 Task: Search one way flight ticket for 5 adults, 2 children, 1 infant in seat and 1 infant on lap in economy from College Station: Easterwood Field to Jackson: Jackson Hole Airport on 5-2-2023. Choice of flights is American. Number of bags: 1 carry on bag. Price is upto 20000. Outbound departure time preference is 10:30.
Action: Mouse moved to (287, 121)
Screenshot: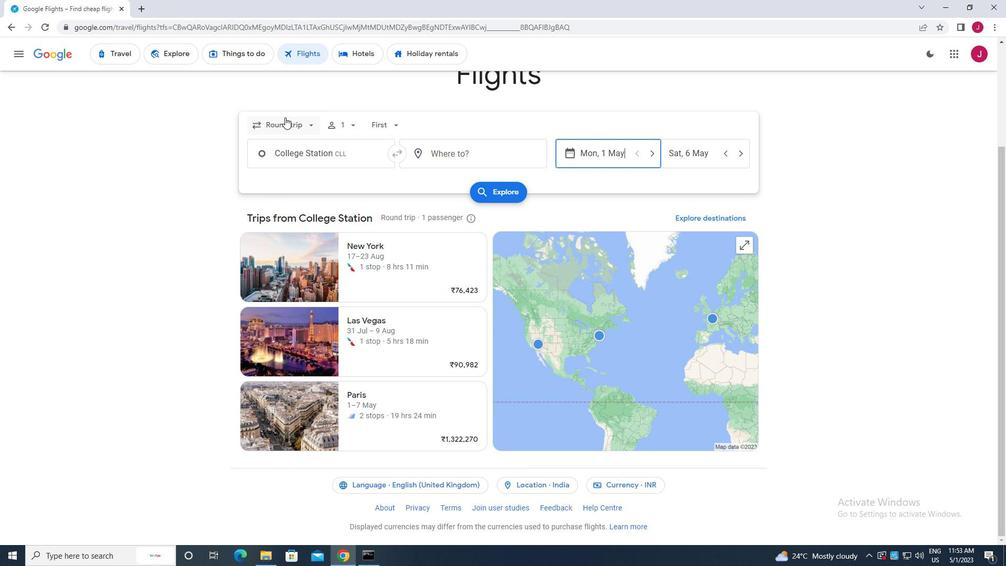 
Action: Mouse pressed left at (287, 121)
Screenshot: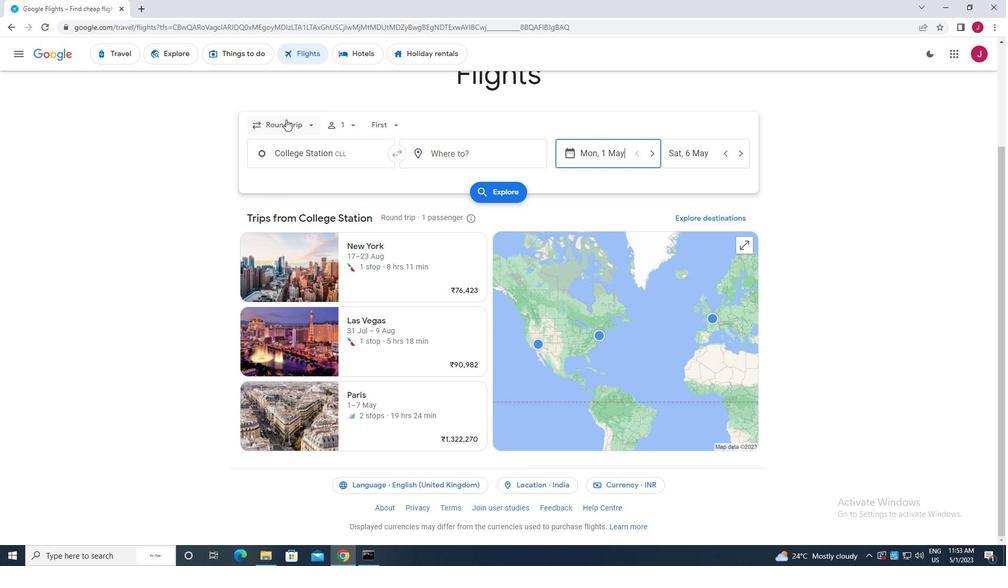 
Action: Mouse moved to (297, 174)
Screenshot: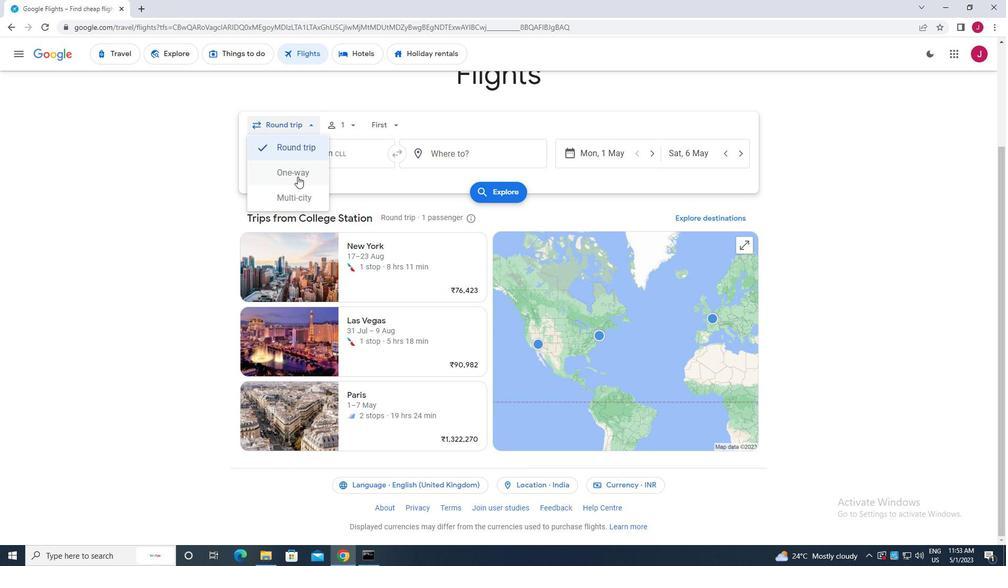 
Action: Mouse pressed left at (297, 174)
Screenshot: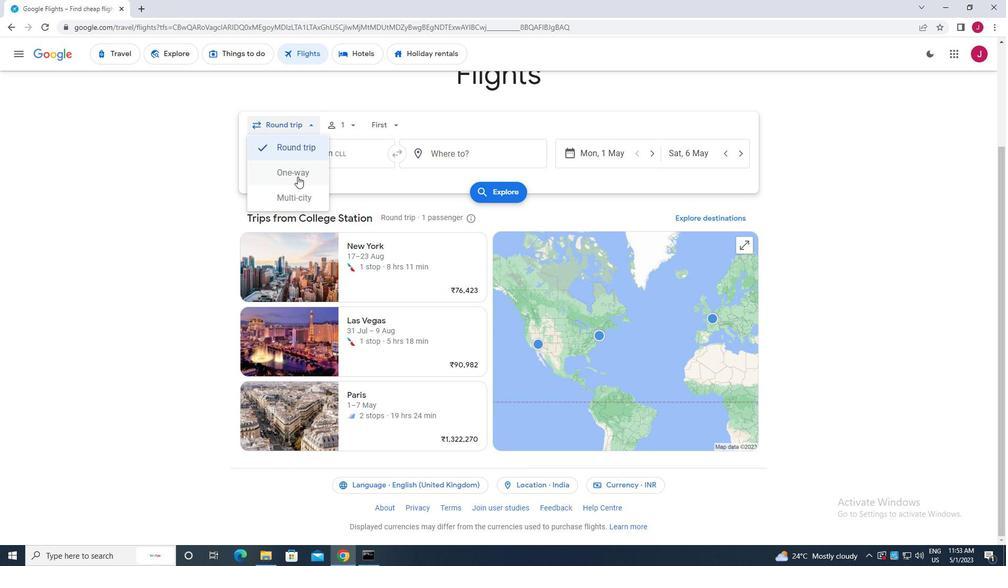 
Action: Mouse moved to (351, 126)
Screenshot: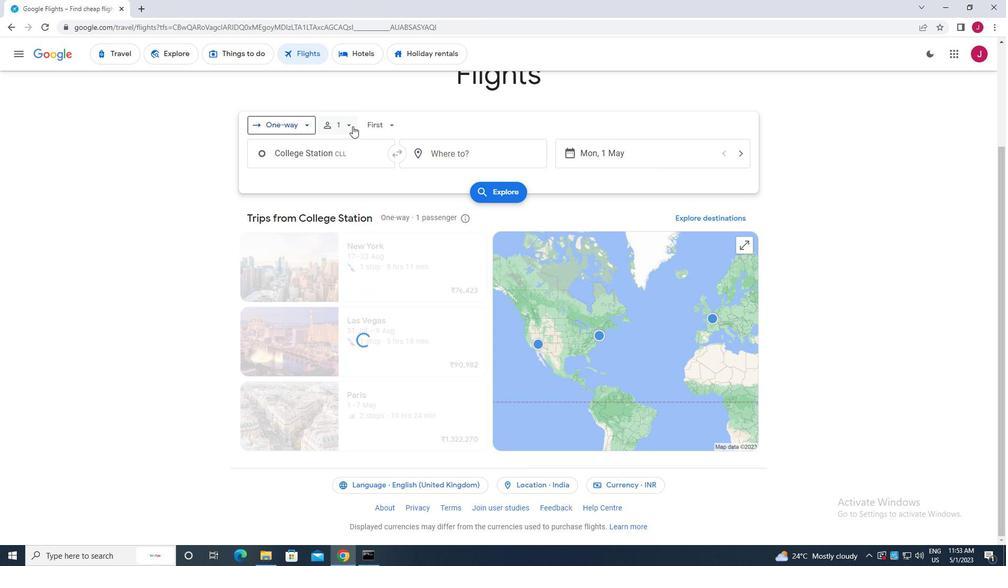 
Action: Mouse pressed left at (351, 126)
Screenshot: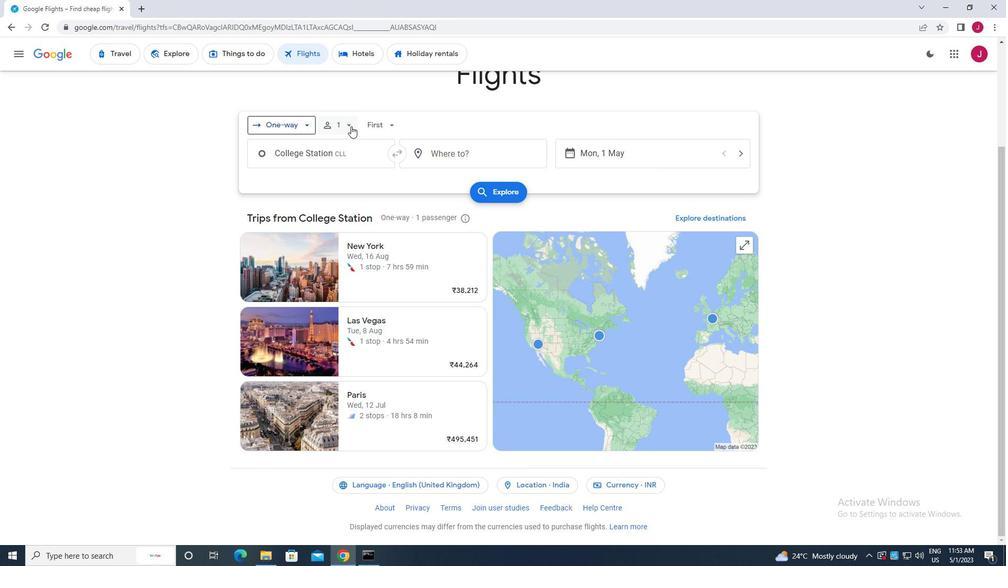 
Action: Mouse moved to (429, 152)
Screenshot: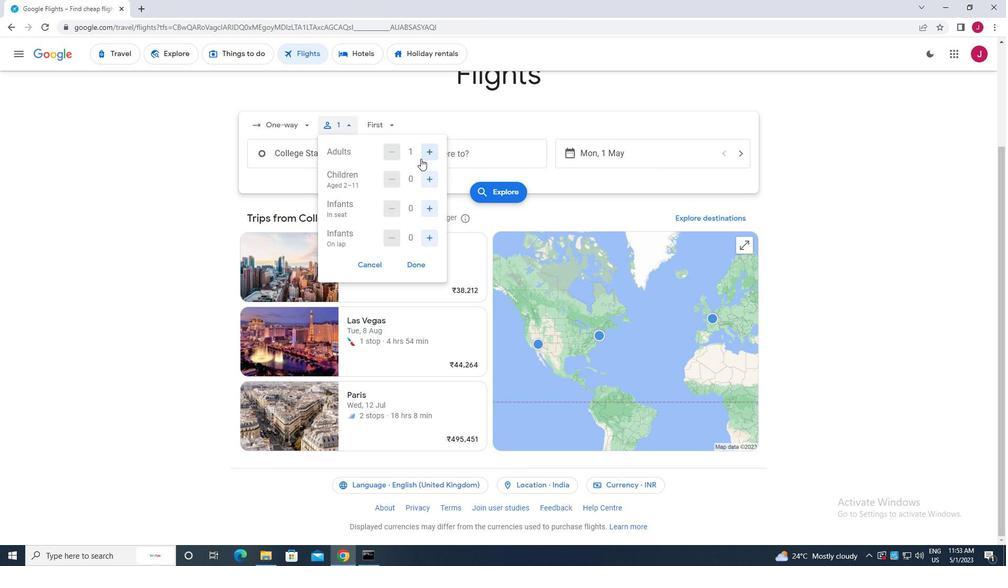 
Action: Mouse pressed left at (429, 152)
Screenshot: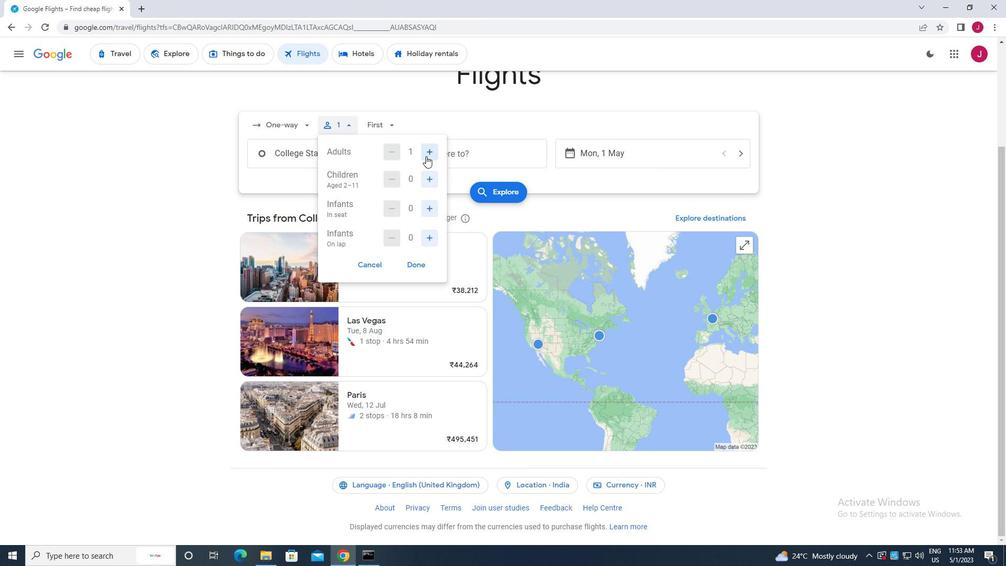 
Action: Mouse pressed left at (429, 152)
Screenshot: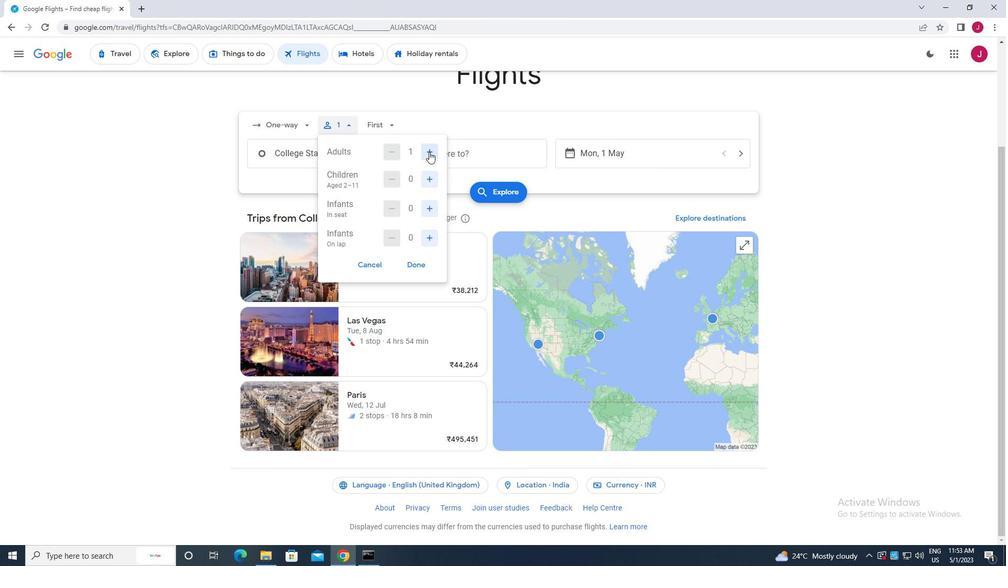 
Action: Mouse pressed left at (429, 152)
Screenshot: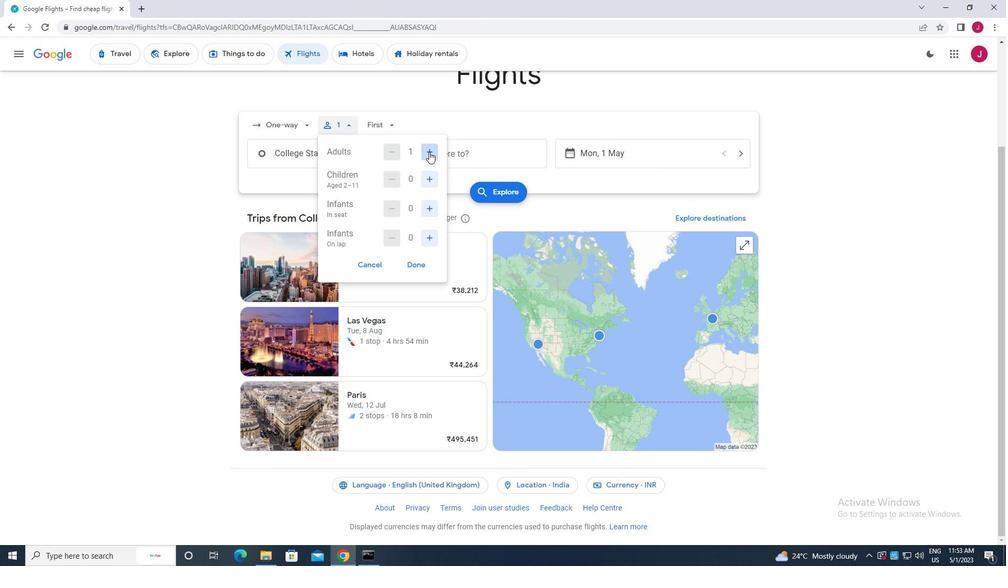 
Action: Mouse pressed left at (429, 152)
Screenshot: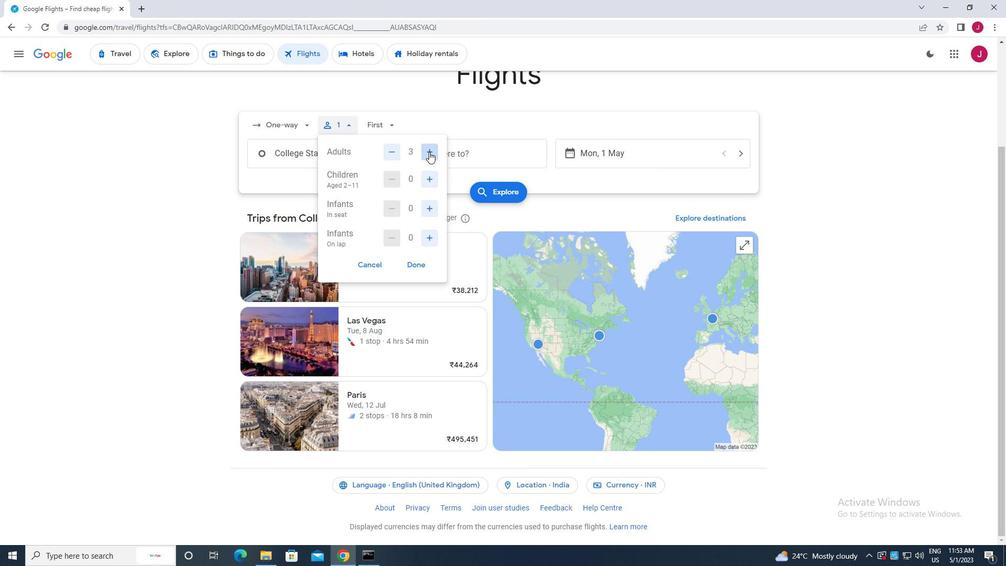 
Action: Mouse moved to (429, 180)
Screenshot: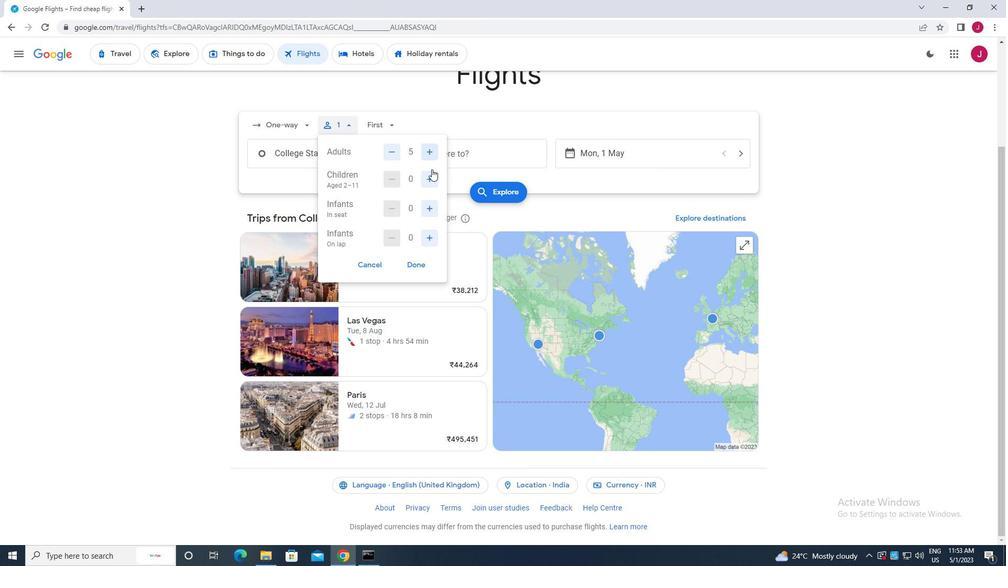 
Action: Mouse pressed left at (429, 180)
Screenshot: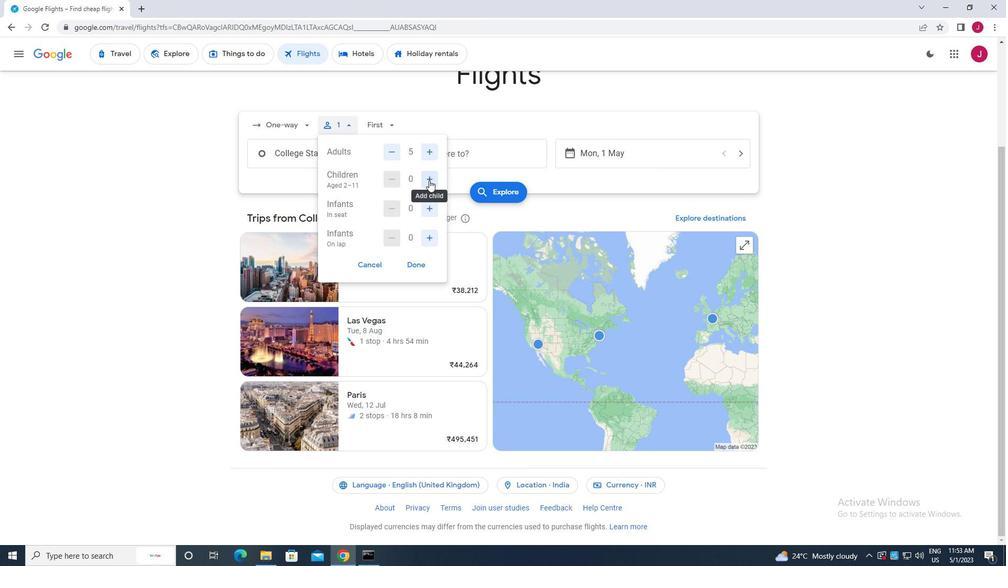 
Action: Mouse pressed left at (429, 180)
Screenshot: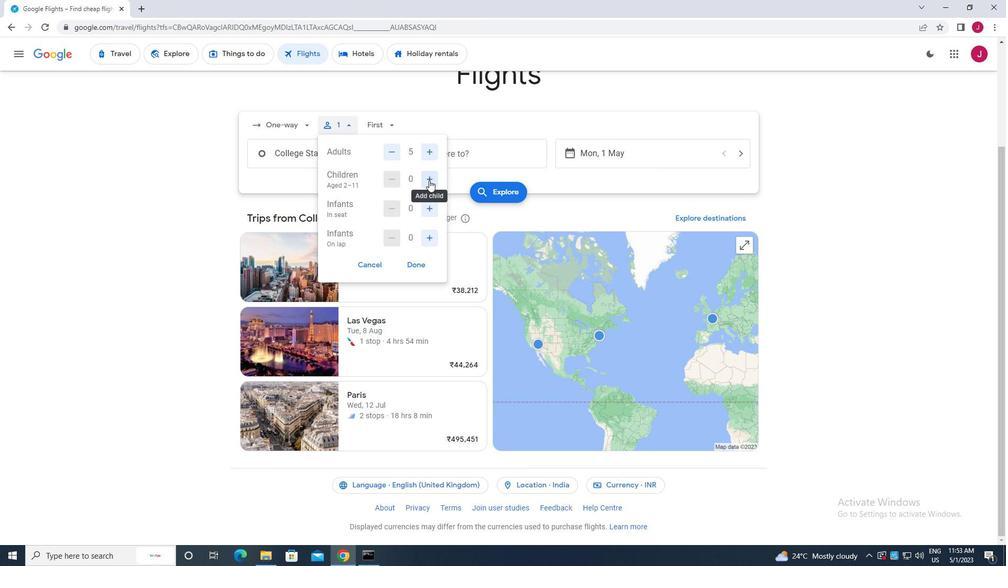 
Action: Mouse moved to (428, 209)
Screenshot: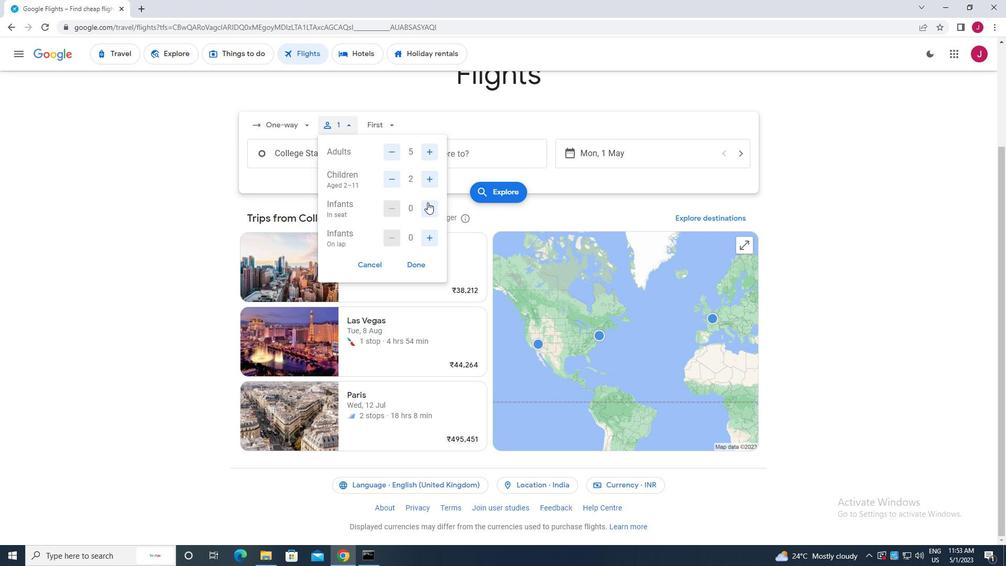 
Action: Mouse pressed left at (428, 209)
Screenshot: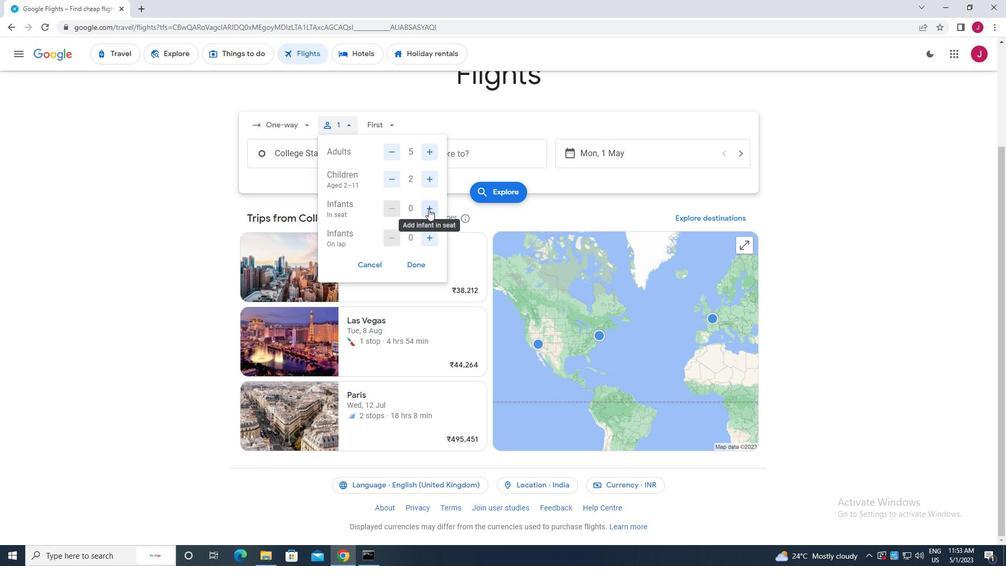 
Action: Mouse moved to (428, 235)
Screenshot: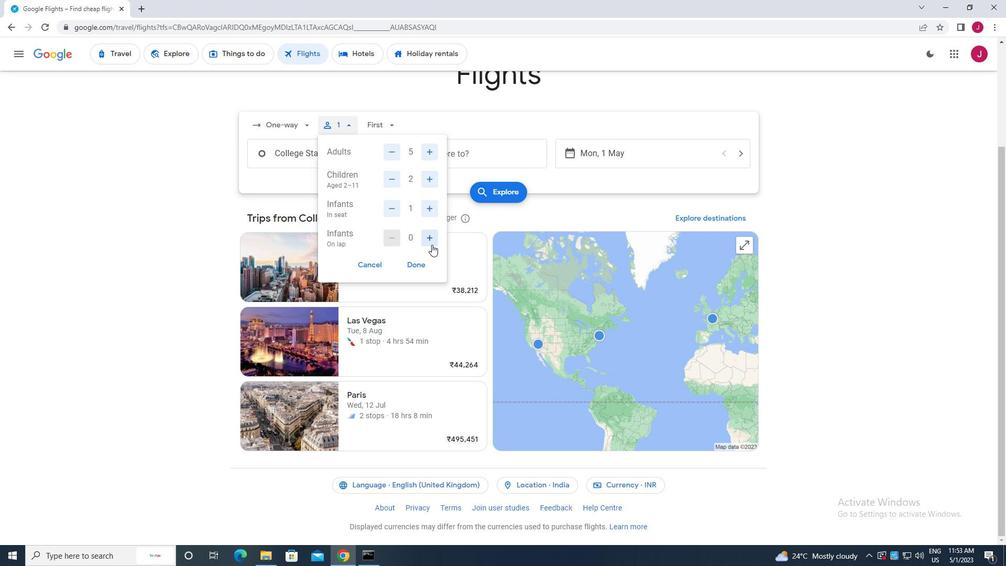 
Action: Mouse pressed left at (428, 235)
Screenshot: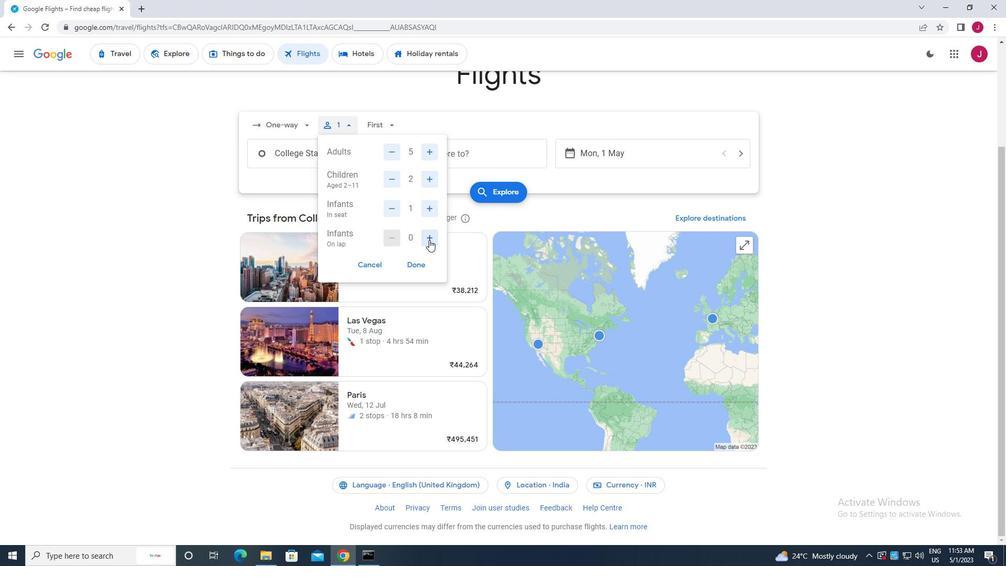 
Action: Mouse moved to (418, 265)
Screenshot: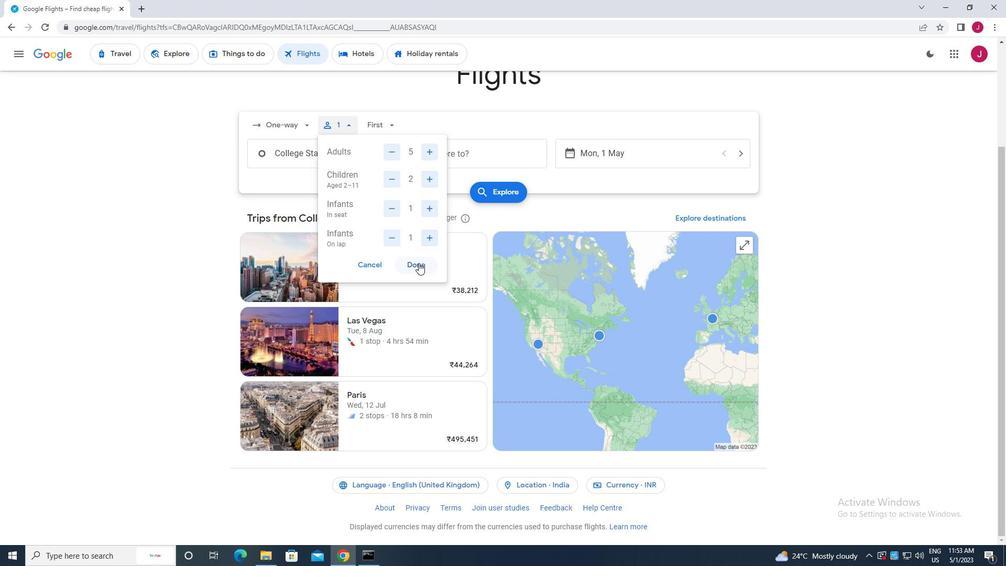 
Action: Mouse pressed left at (418, 265)
Screenshot: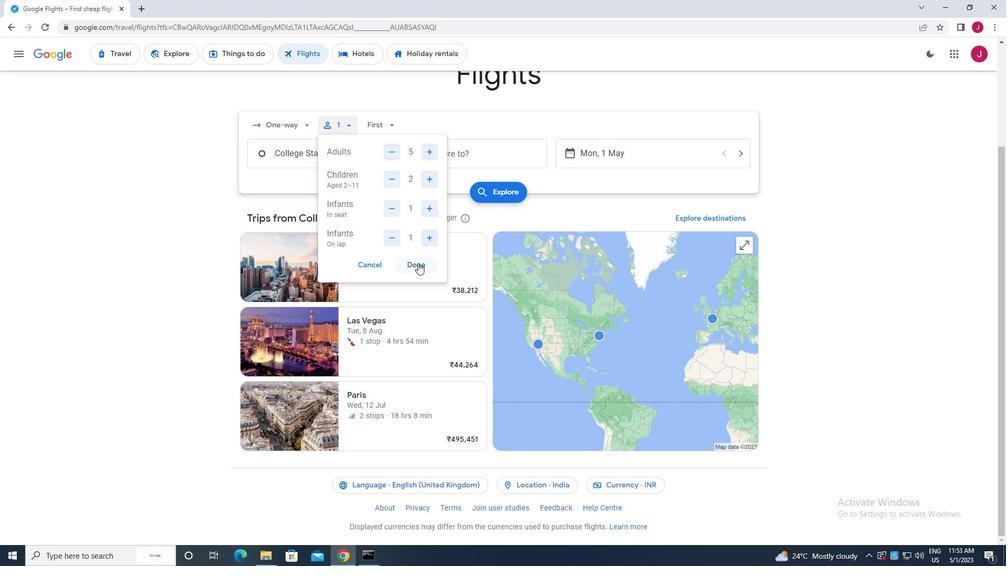
Action: Mouse moved to (373, 123)
Screenshot: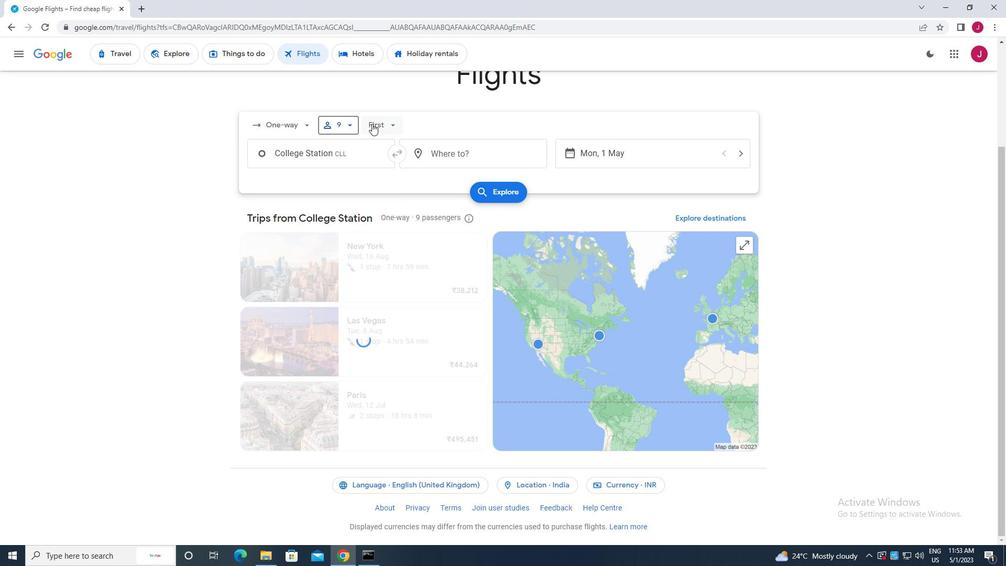 
Action: Mouse pressed left at (373, 123)
Screenshot: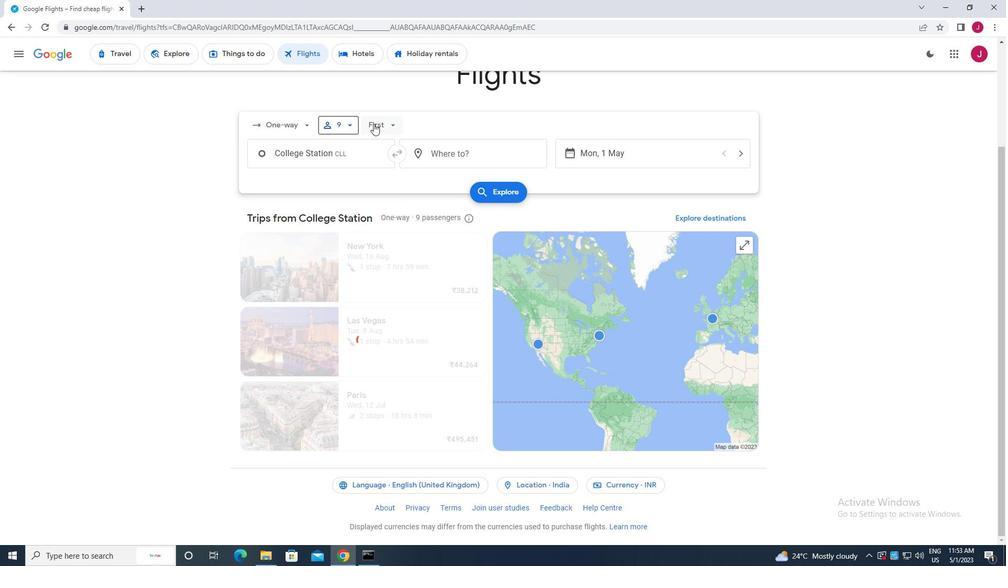 
Action: Mouse moved to (396, 145)
Screenshot: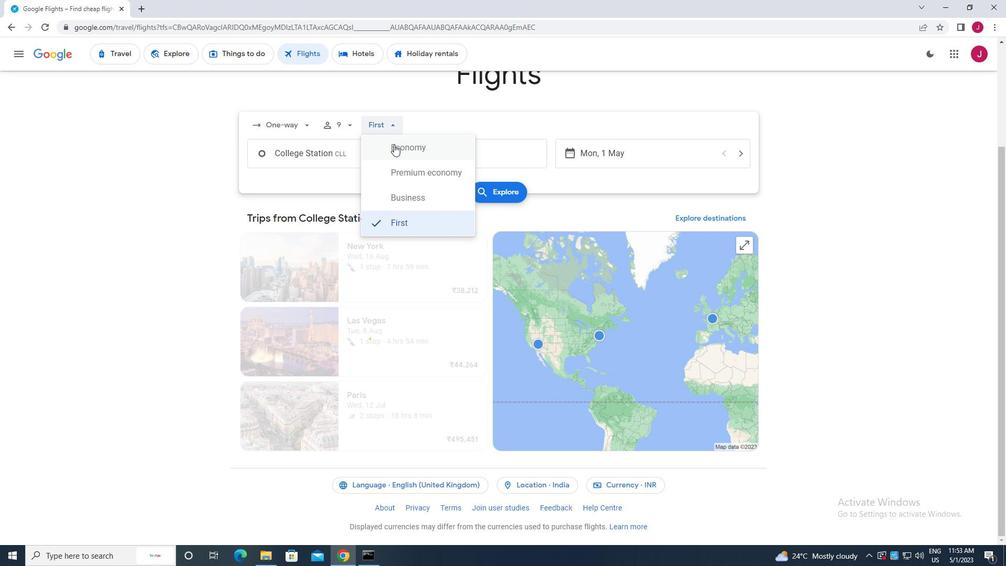
Action: Mouse pressed left at (396, 145)
Screenshot: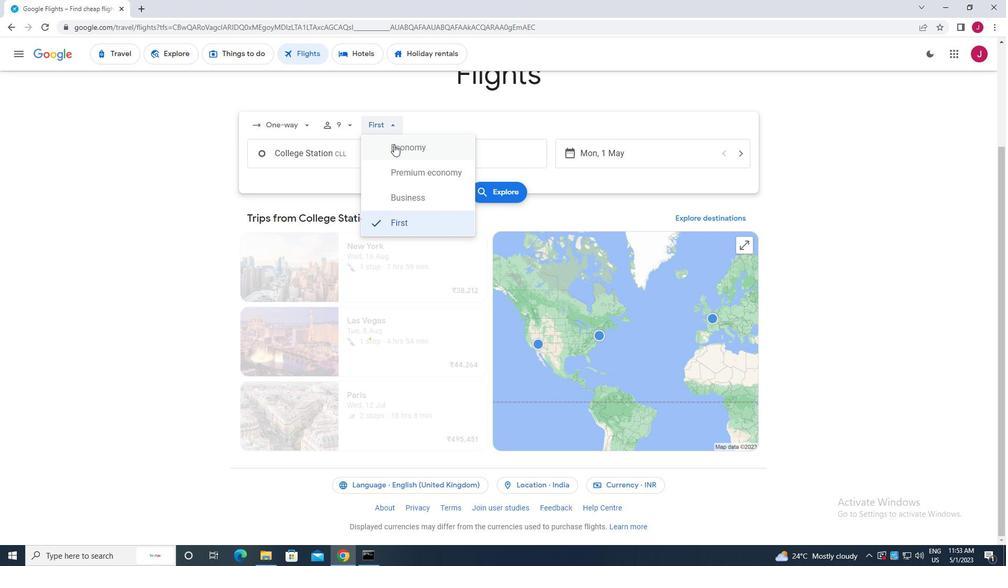 
Action: Mouse moved to (345, 153)
Screenshot: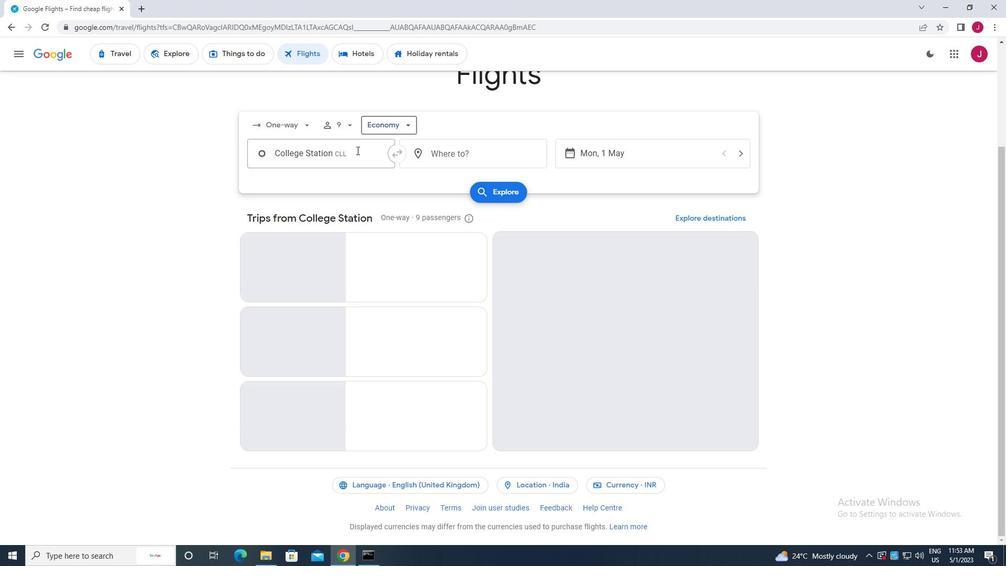 
Action: Mouse pressed left at (345, 153)
Screenshot: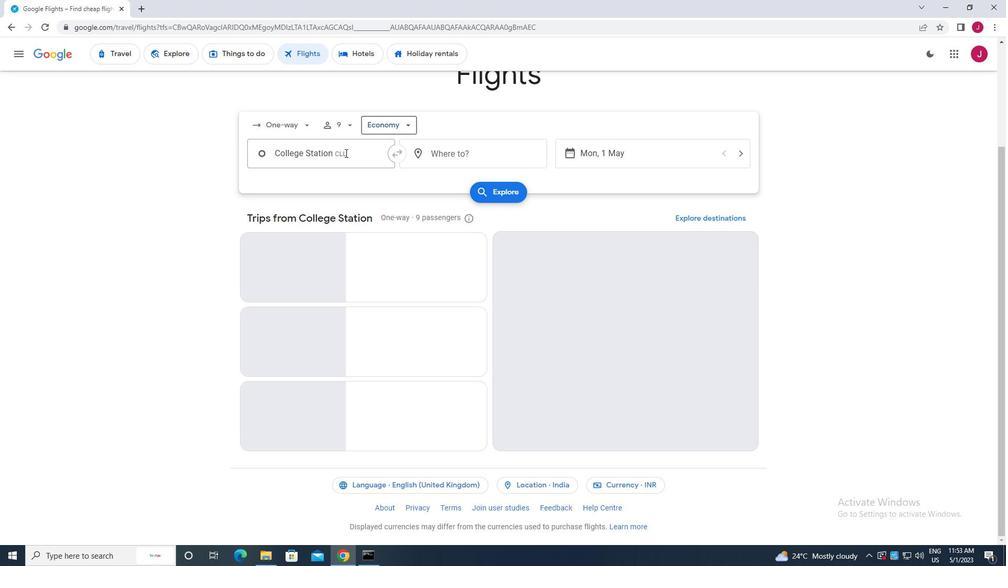 
Action: Key pressed easterw
Screenshot: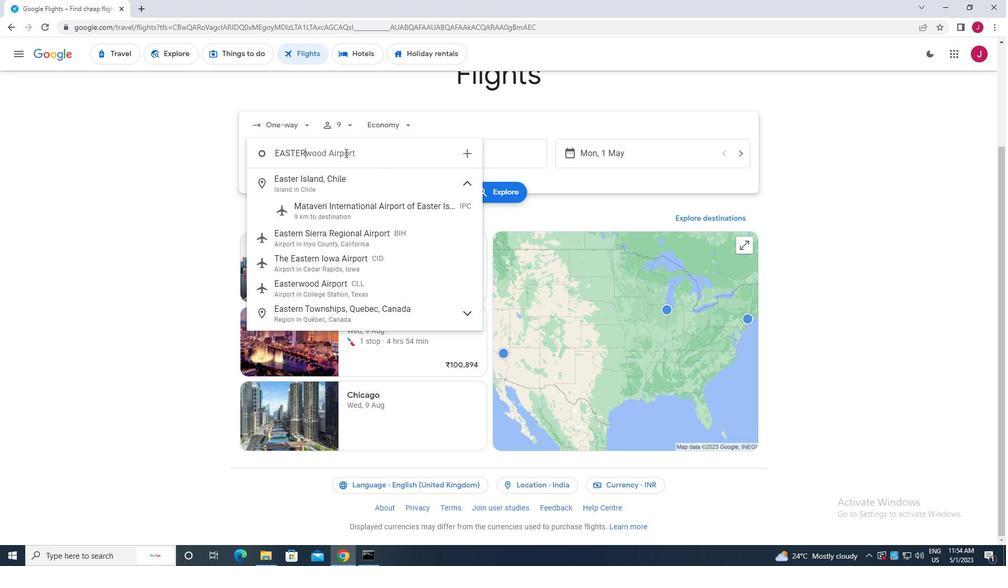 
Action: Mouse moved to (332, 184)
Screenshot: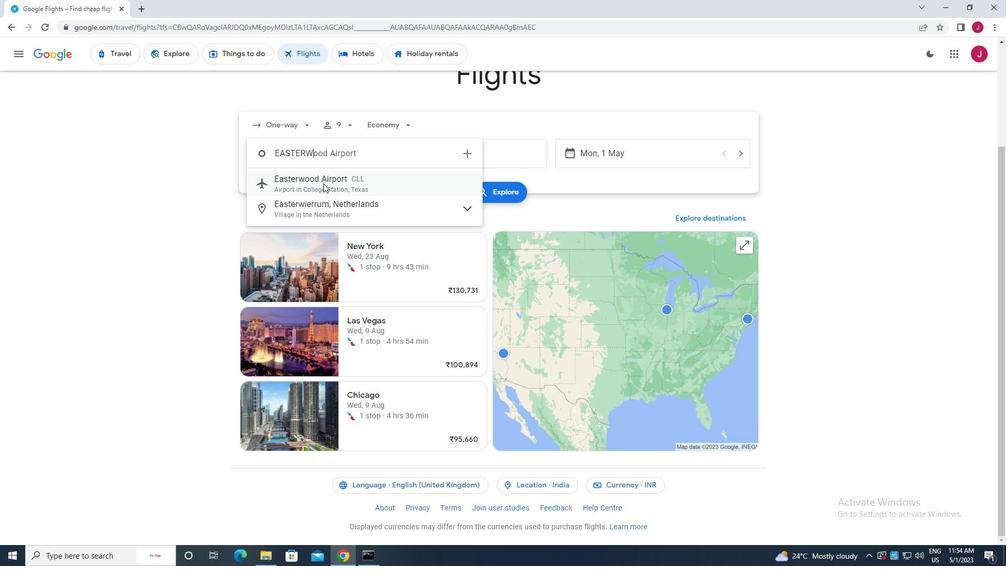 
Action: Mouse pressed left at (332, 184)
Screenshot: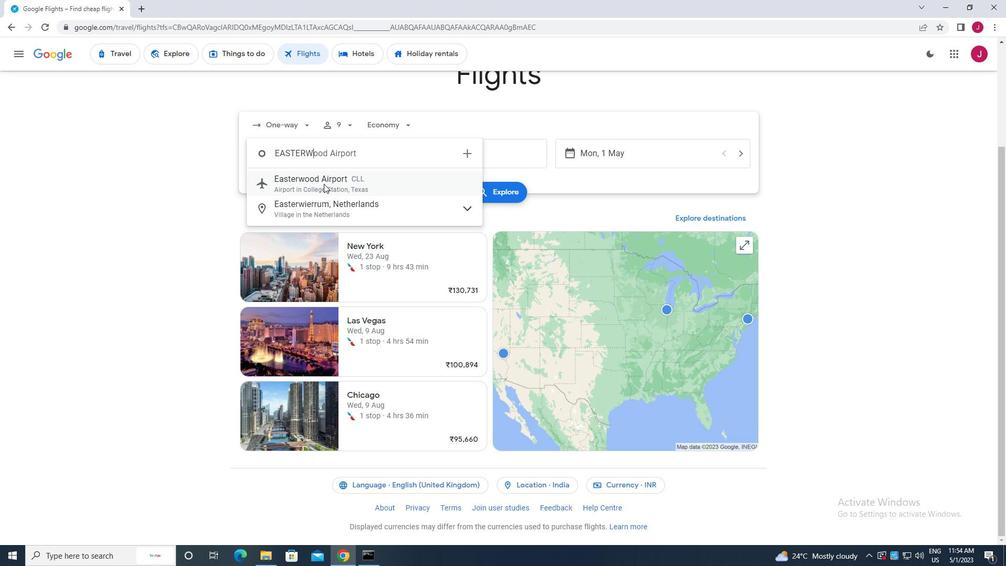 
Action: Mouse moved to (492, 158)
Screenshot: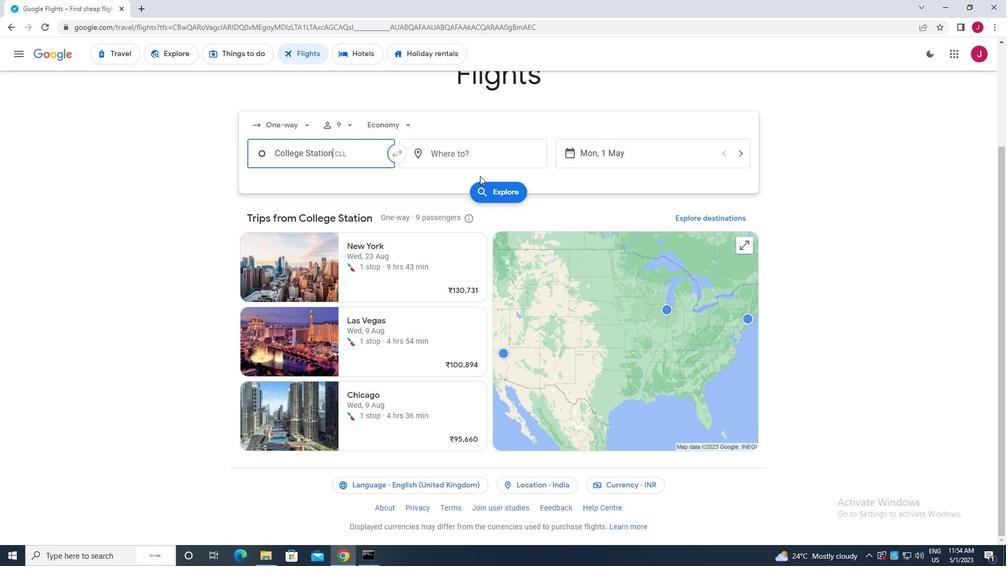 
Action: Mouse pressed left at (492, 158)
Screenshot: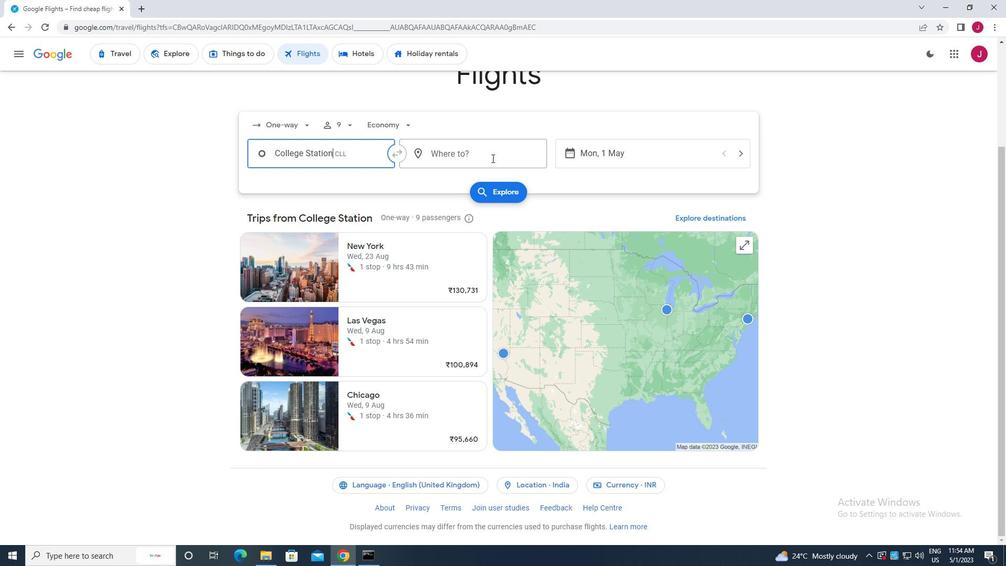 
Action: Key pressed jacksoh<Key.space><Key.backspace><Key.backspace>n<Key.space>h
Screenshot: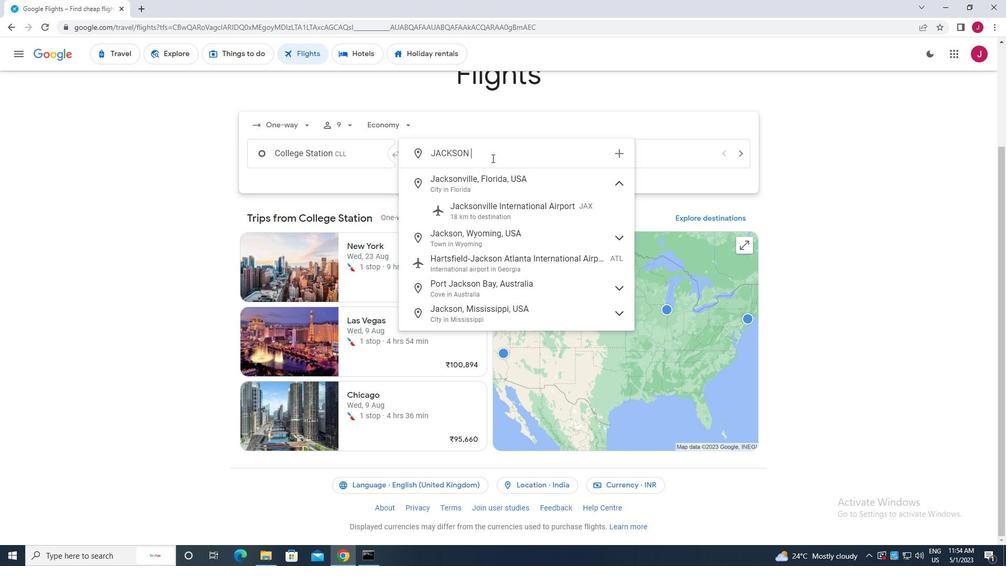 
Action: Mouse moved to (465, 214)
Screenshot: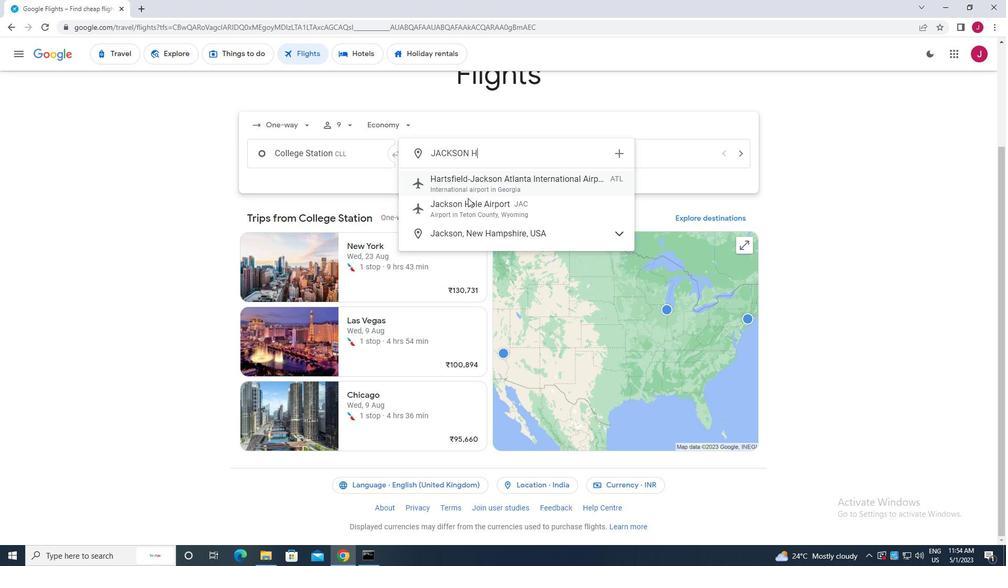 
Action: Mouse pressed left at (465, 214)
Screenshot: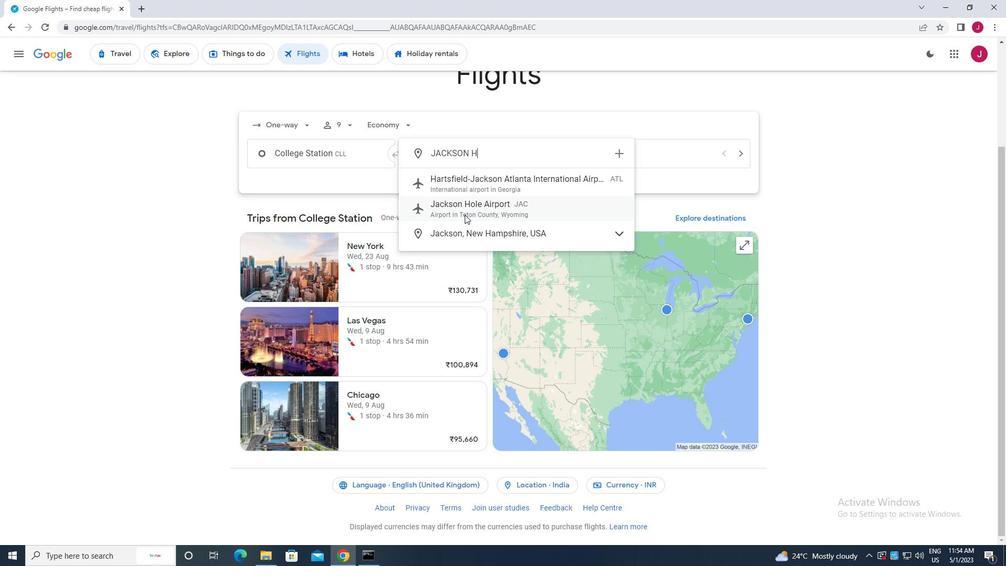 
Action: Mouse moved to (603, 154)
Screenshot: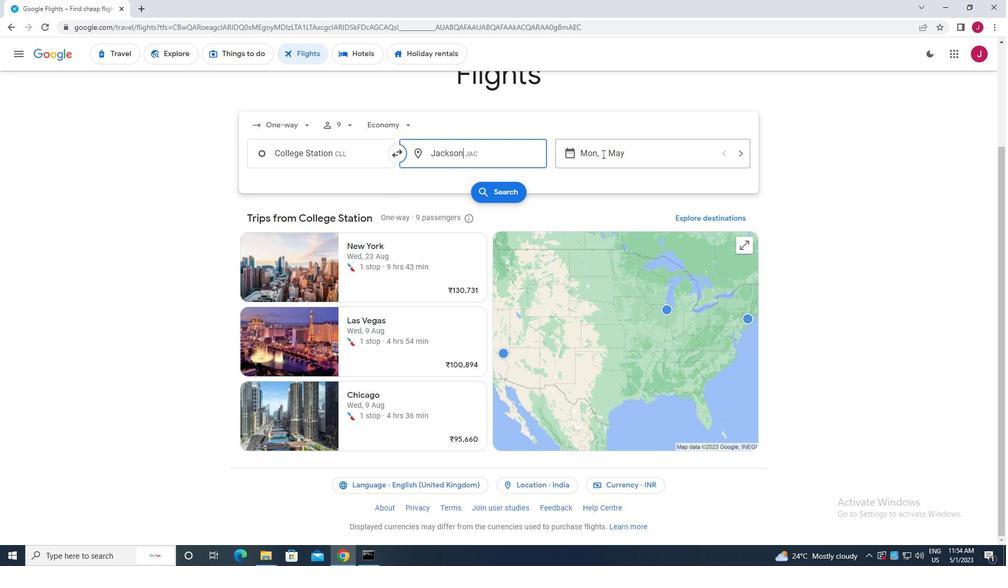
Action: Mouse pressed left at (603, 154)
Screenshot: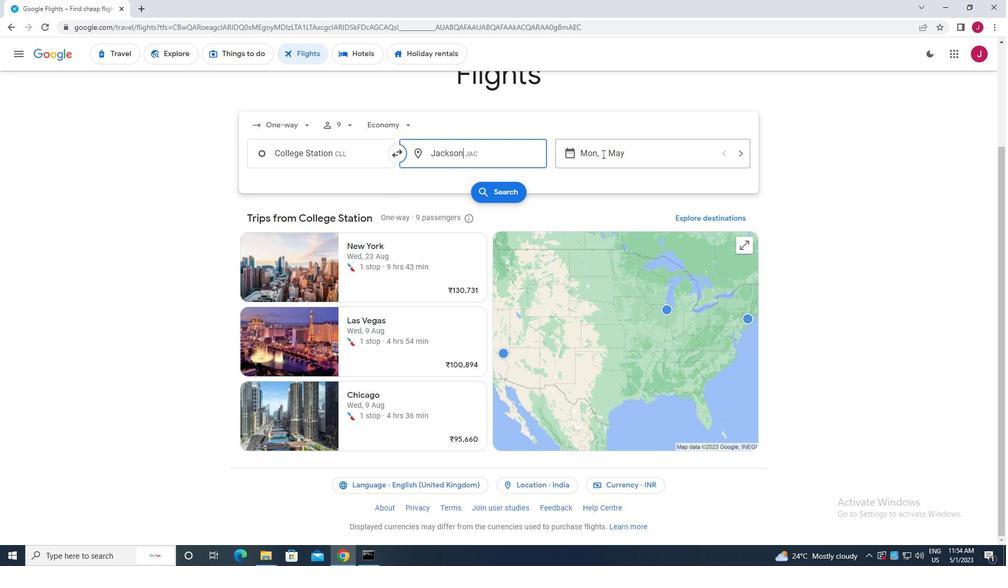 
Action: Mouse moved to (433, 238)
Screenshot: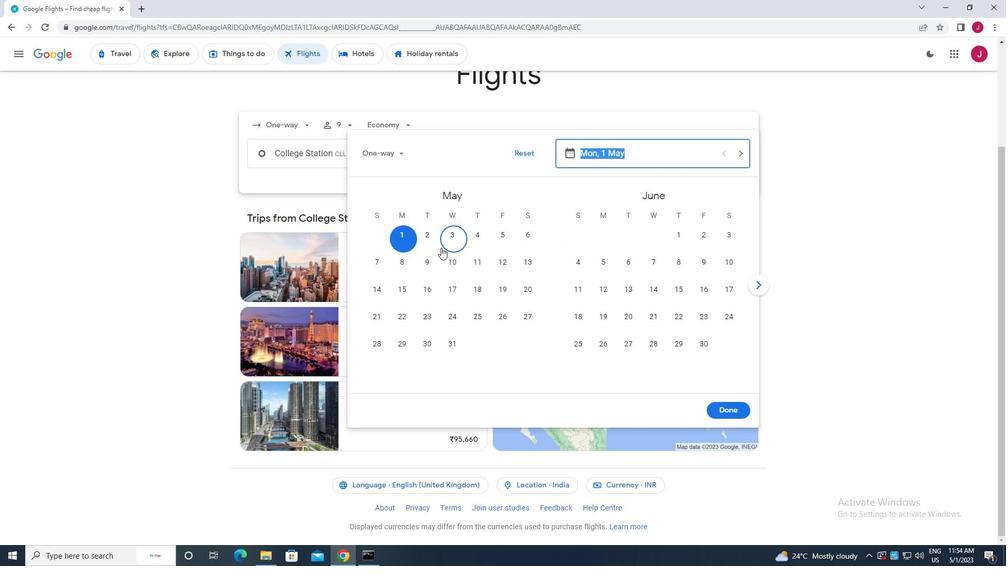 
Action: Mouse pressed left at (433, 238)
Screenshot: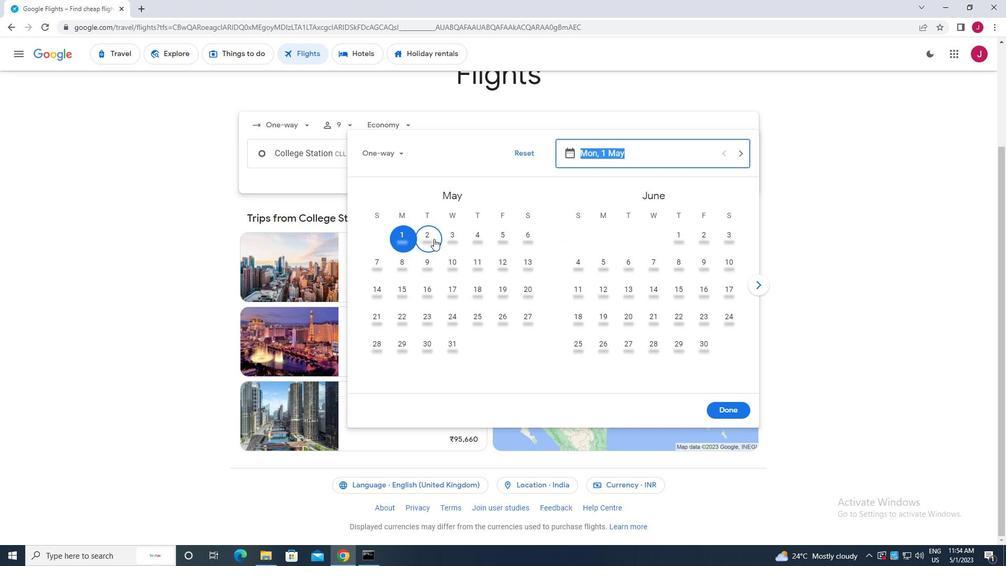
Action: Mouse moved to (733, 408)
Screenshot: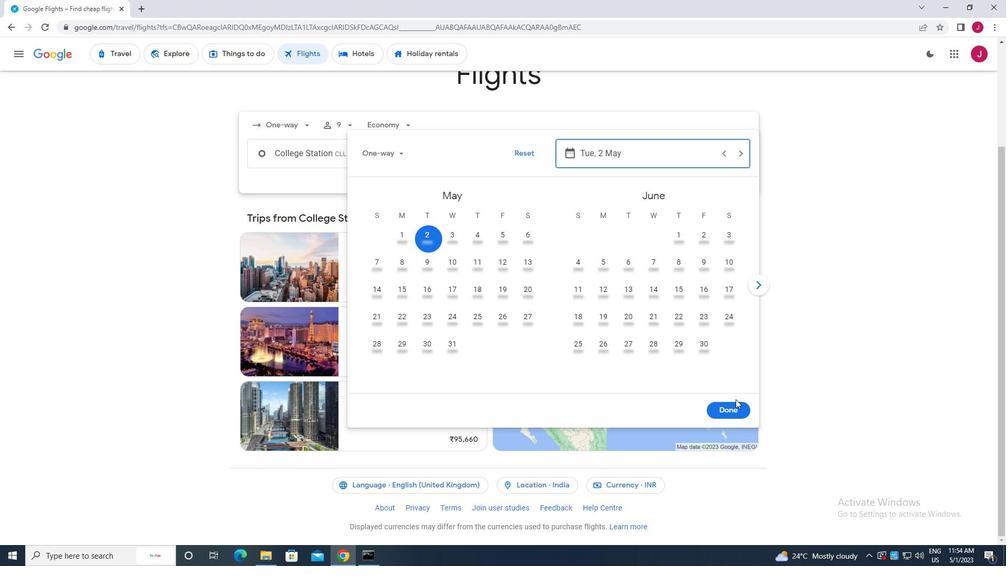 
Action: Mouse pressed left at (733, 408)
Screenshot: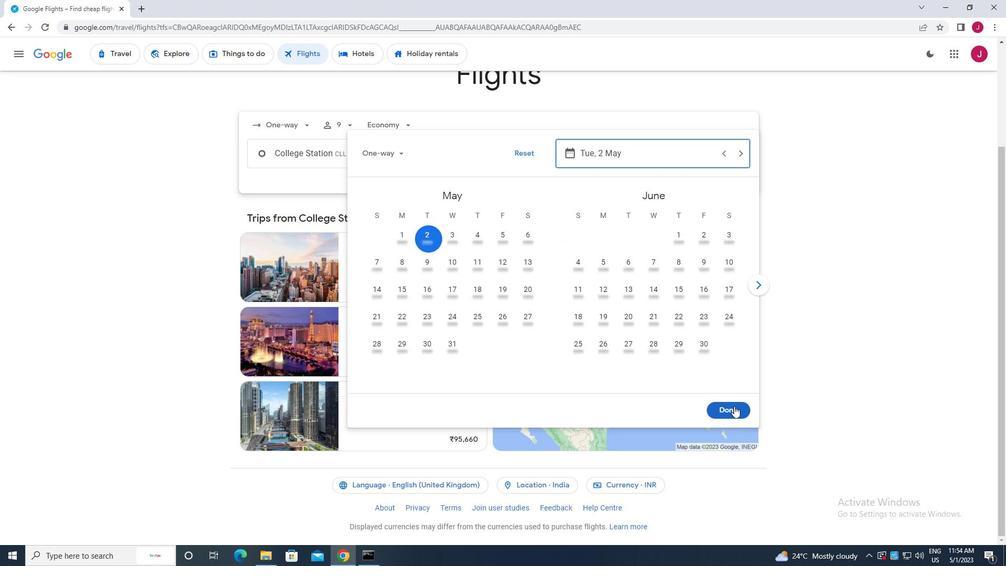 
Action: Mouse moved to (492, 189)
Screenshot: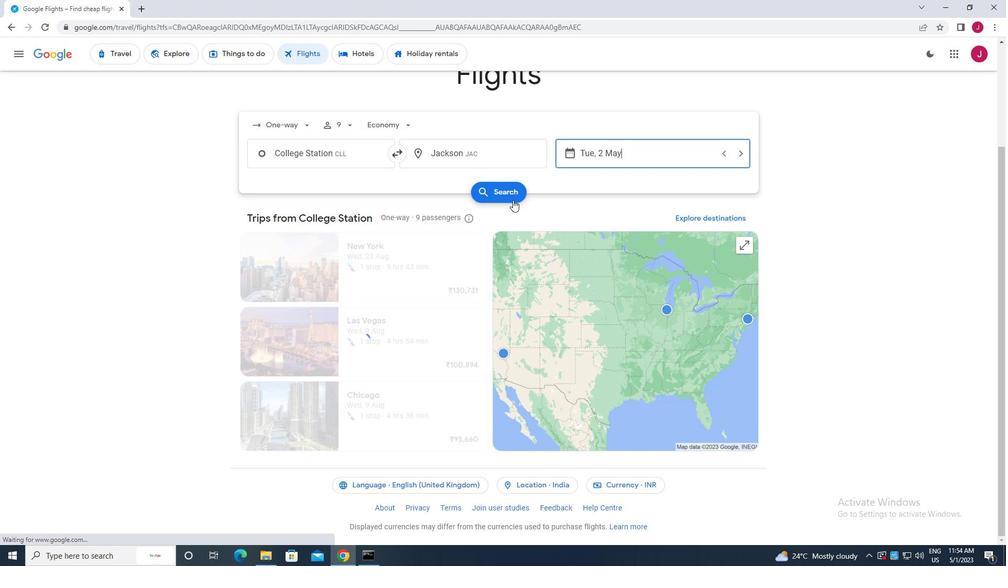 
Action: Mouse pressed left at (492, 189)
Screenshot: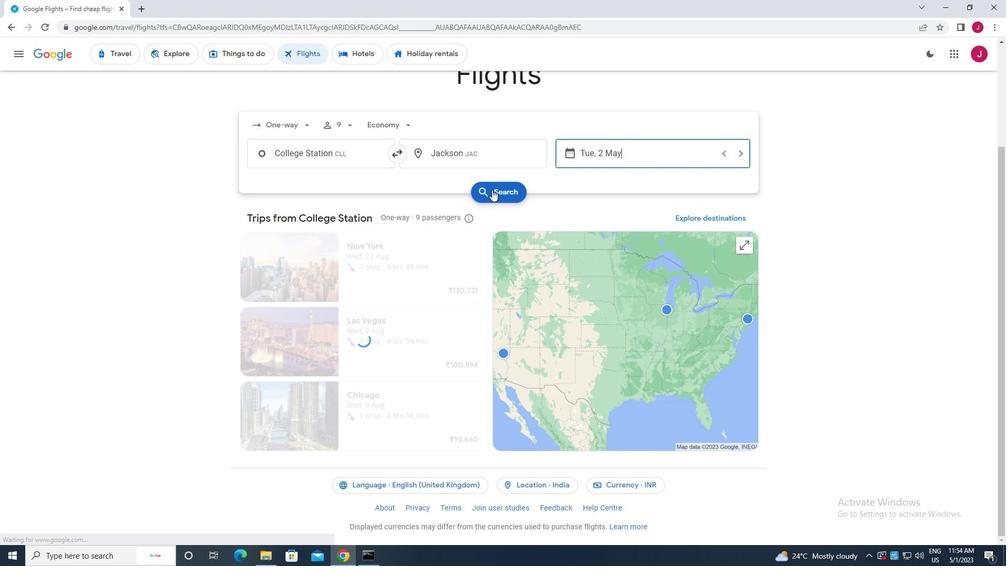 
Action: Mouse moved to (262, 148)
Screenshot: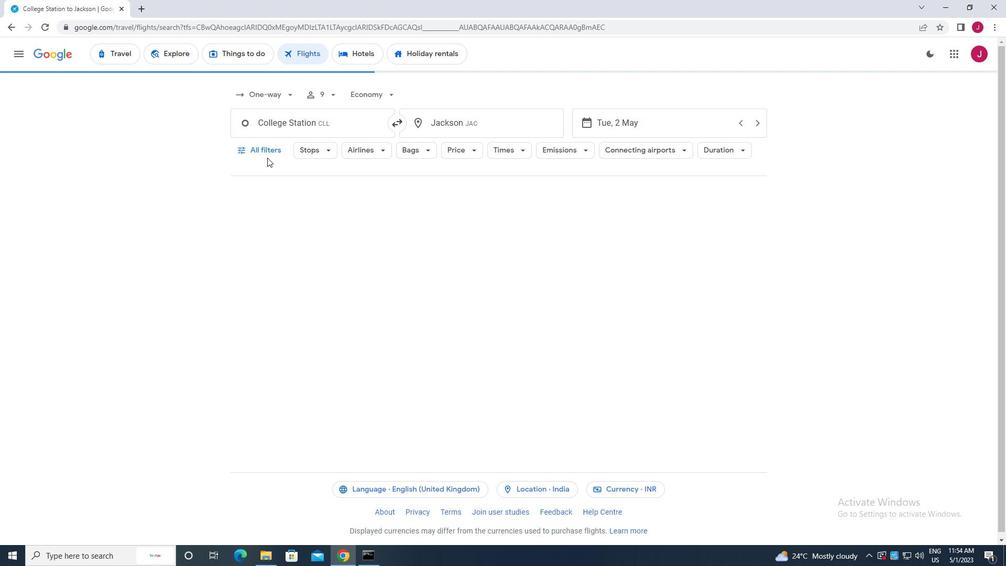 
Action: Mouse pressed left at (262, 148)
Screenshot: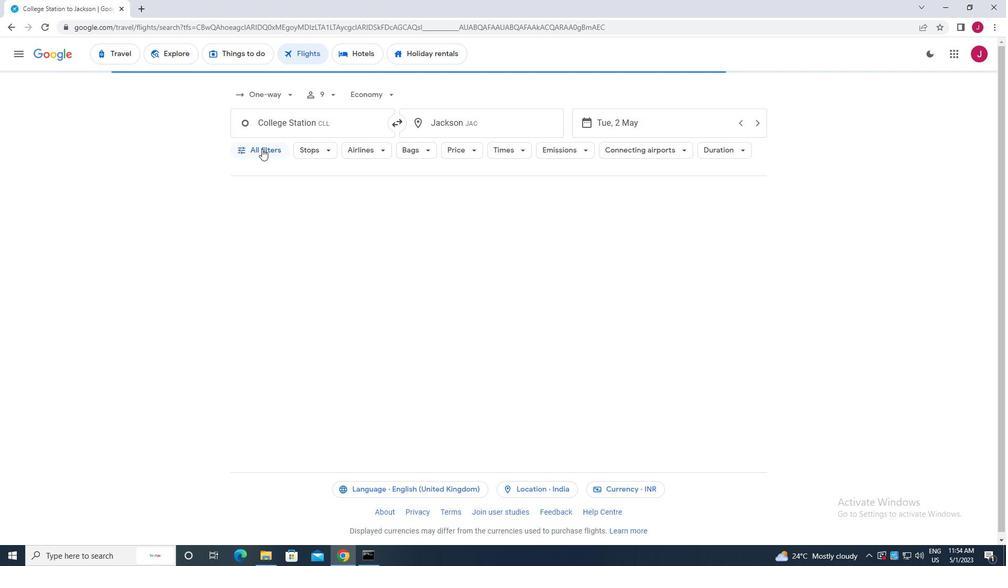 
Action: Mouse moved to (281, 177)
Screenshot: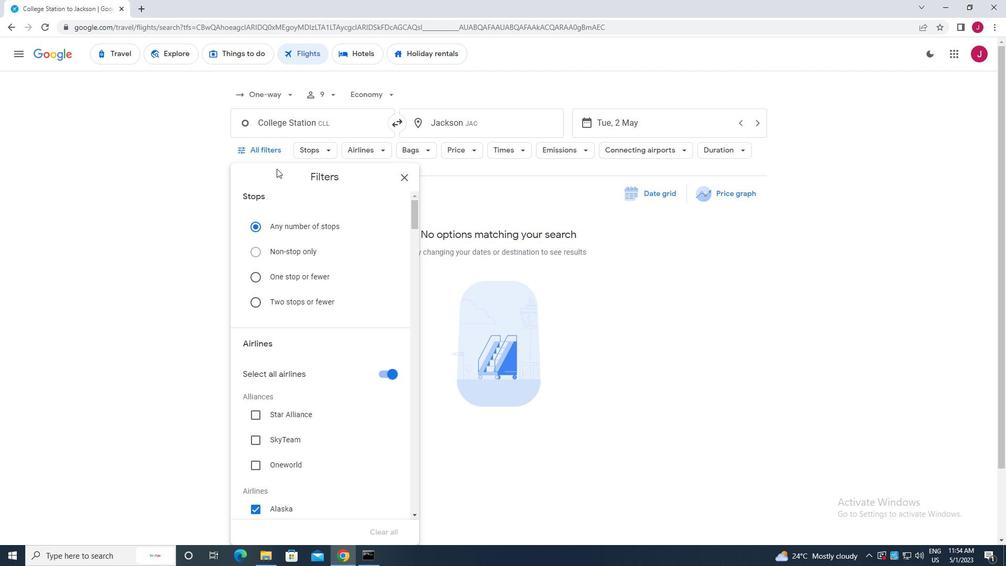 
Action: Mouse scrolled (281, 177) with delta (0, 0)
Screenshot: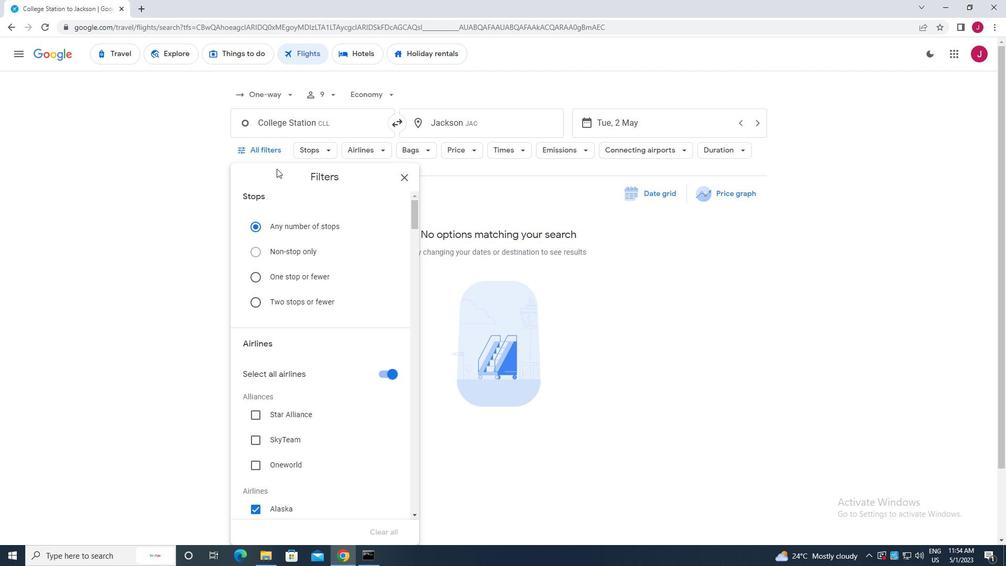 
Action: Mouse moved to (284, 184)
Screenshot: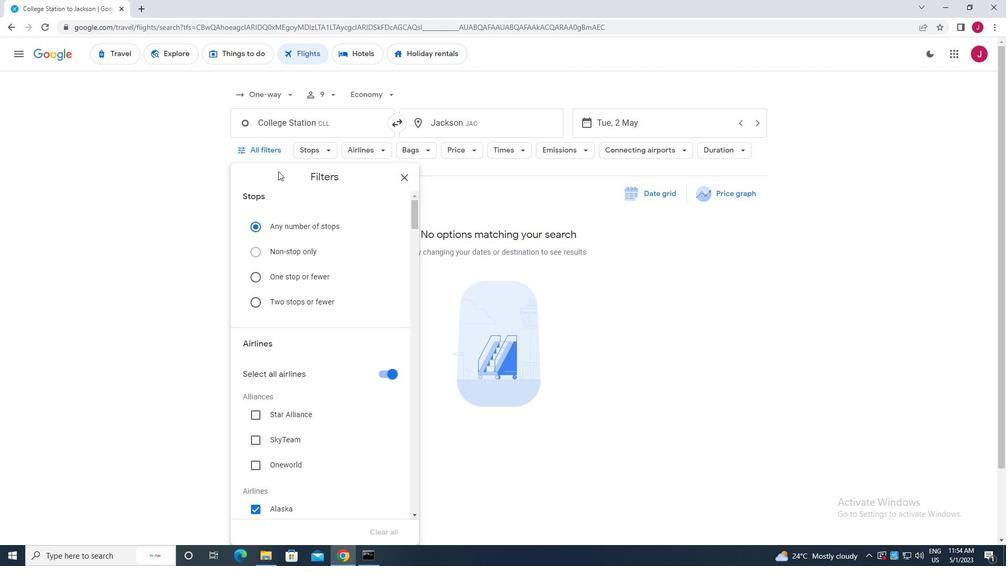 
Action: Mouse scrolled (284, 183) with delta (0, 0)
Screenshot: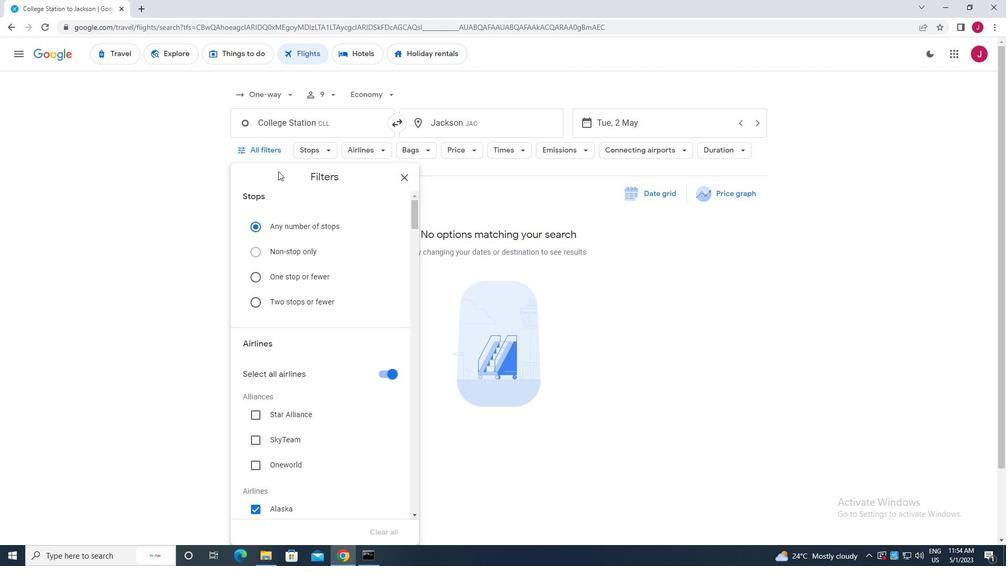 
Action: Mouse moved to (288, 189)
Screenshot: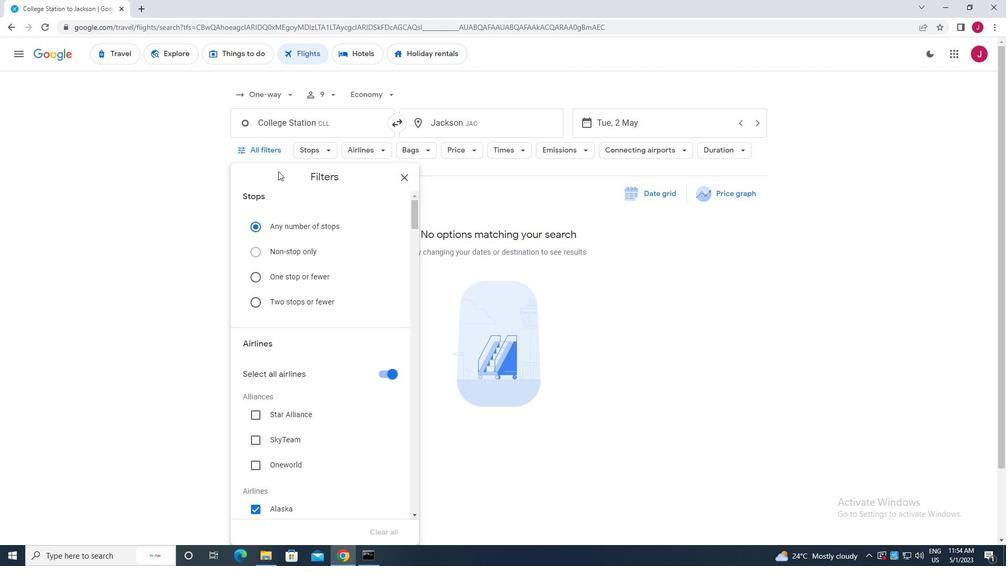 
Action: Mouse scrolled (288, 188) with delta (0, 0)
Screenshot: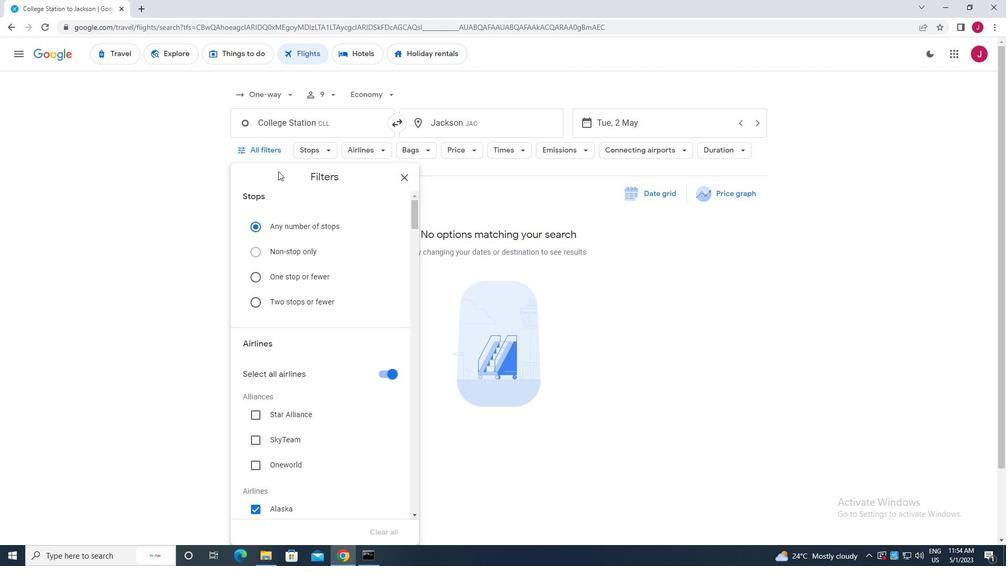 
Action: Mouse moved to (386, 289)
Screenshot: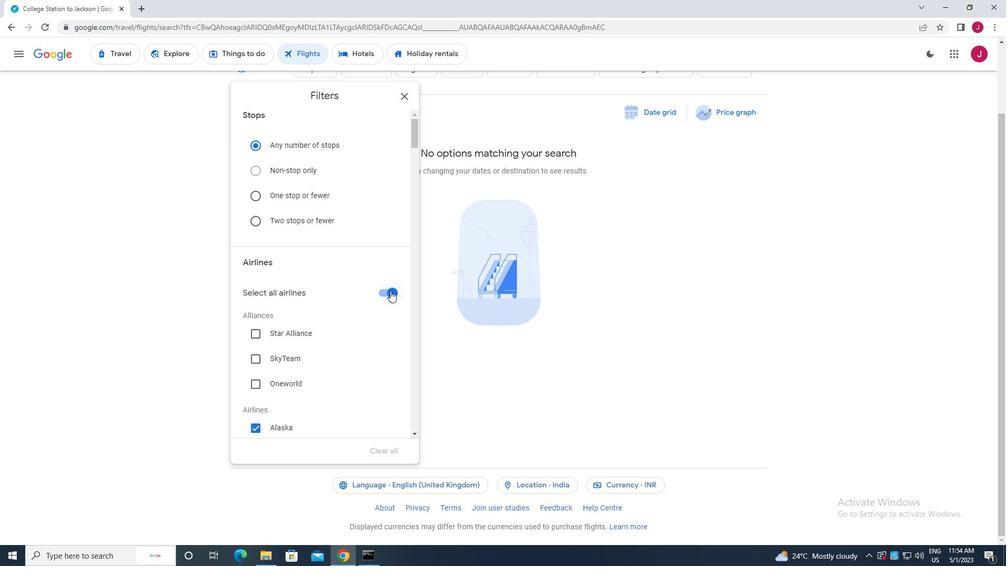 
Action: Mouse pressed left at (386, 289)
Screenshot: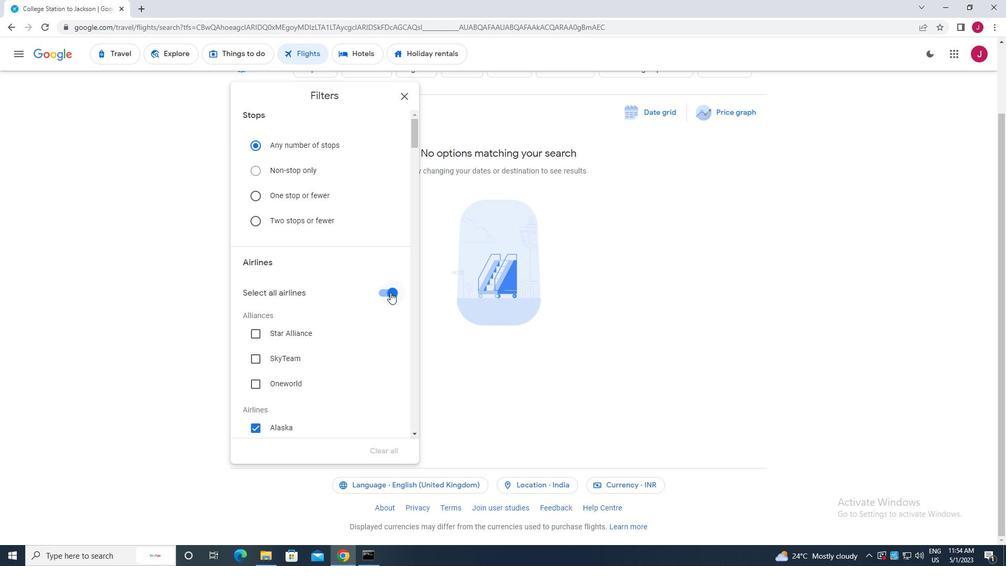 
Action: Mouse moved to (338, 264)
Screenshot: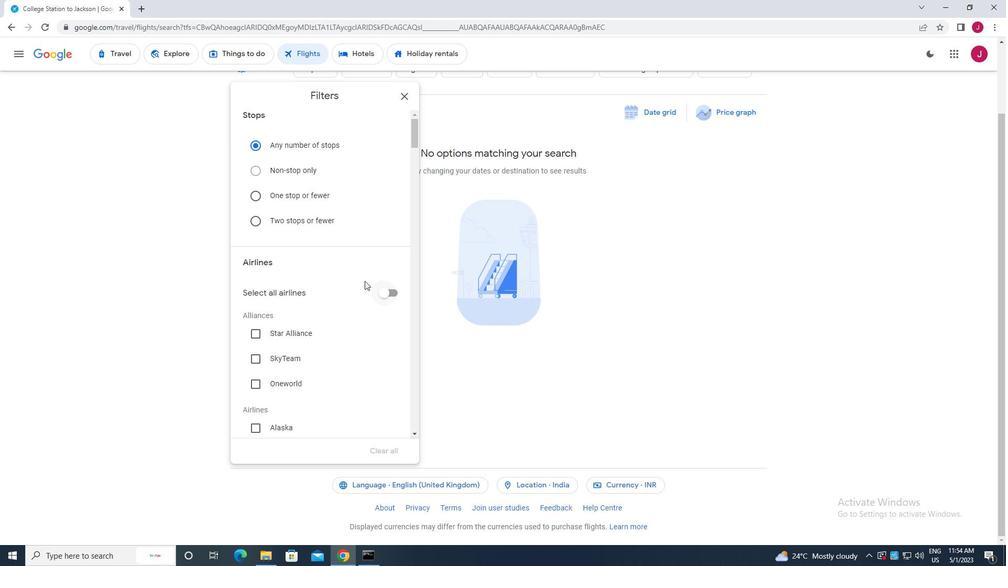 
Action: Mouse scrolled (338, 264) with delta (0, 0)
Screenshot: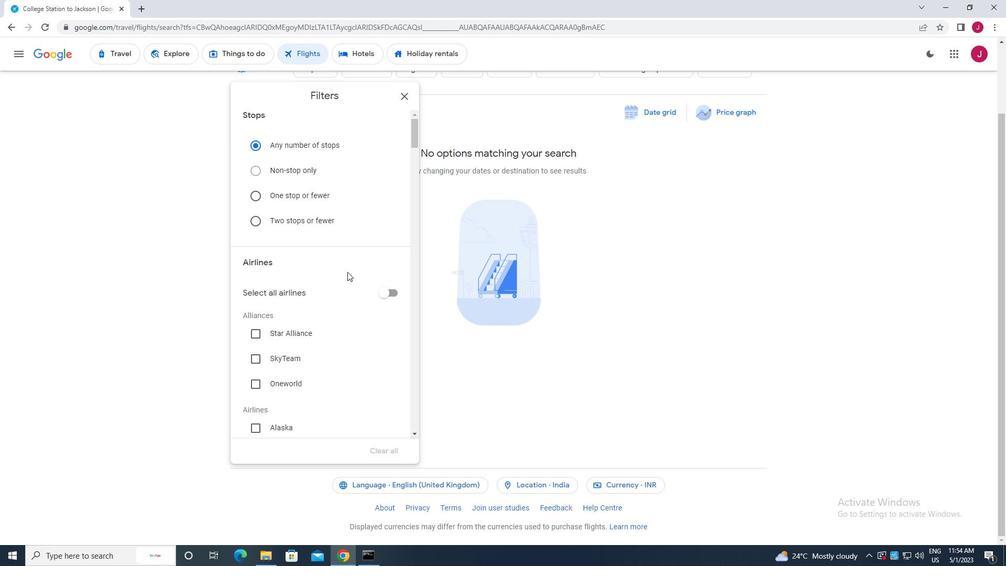 
Action: Mouse moved to (338, 264)
Screenshot: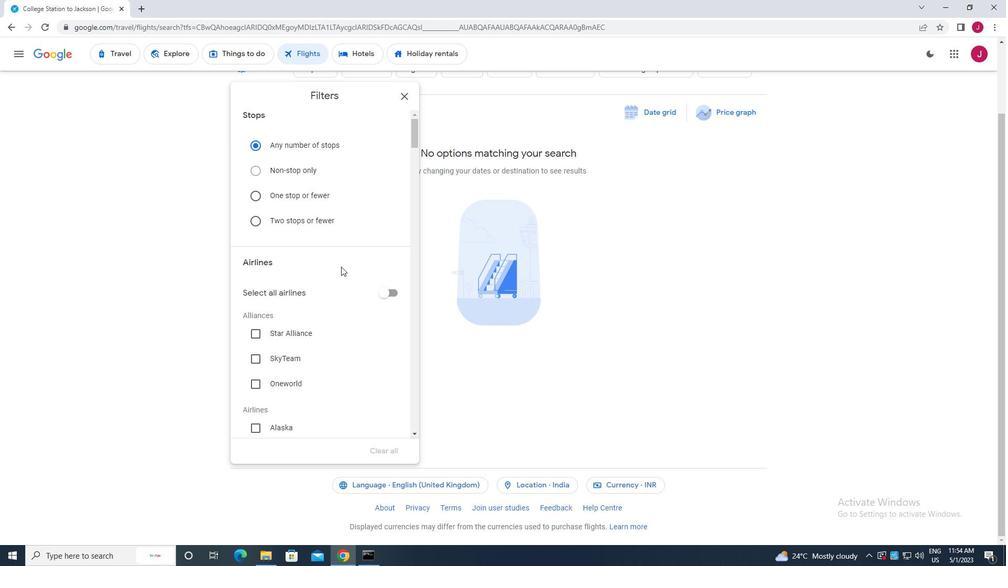 
Action: Mouse scrolled (338, 264) with delta (0, 0)
Screenshot: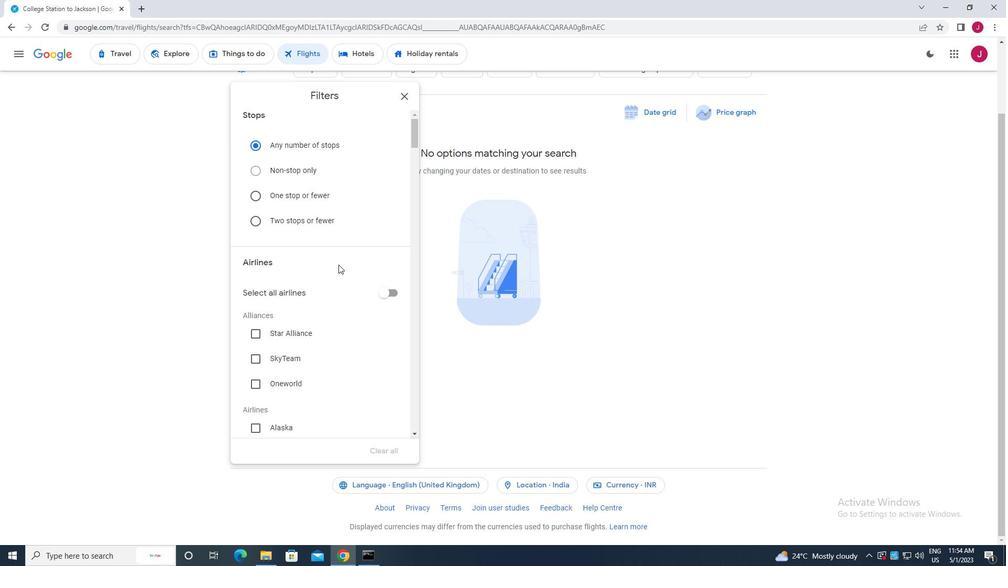 
Action: Mouse scrolled (338, 264) with delta (0, 0)
Screenshot: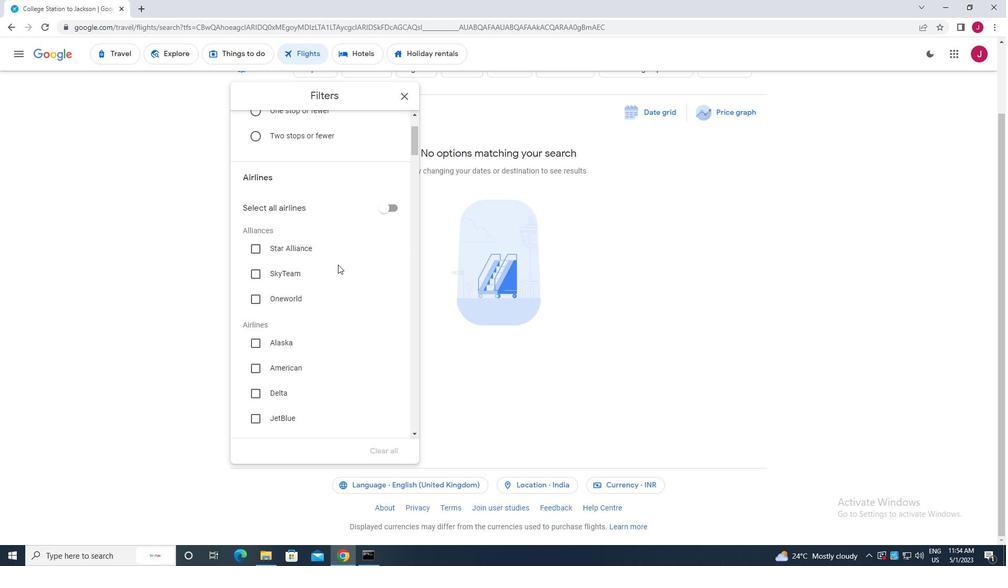 
Action: Mouse scrolled (338, 264) with delta (0, 0)
Screenshot: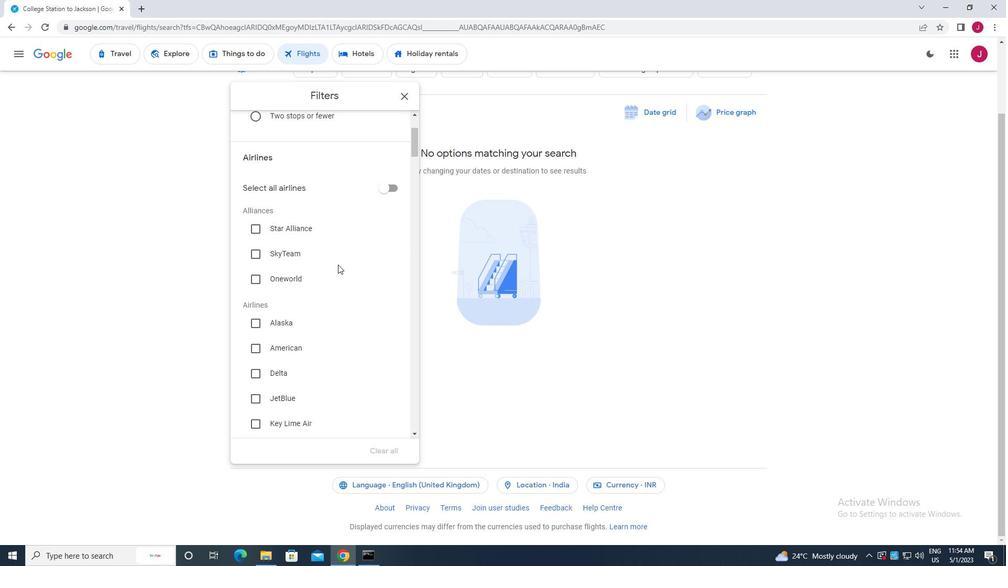 
Action: Mouse moved to (254, 243)
Screenshot: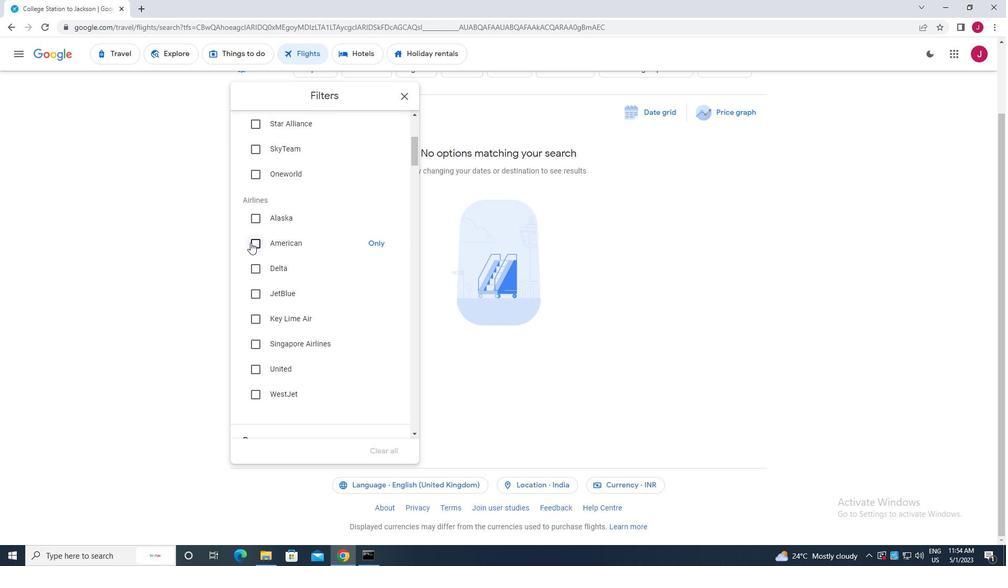 
Action: Mouse pressed left at (254, 243)
Screenshot: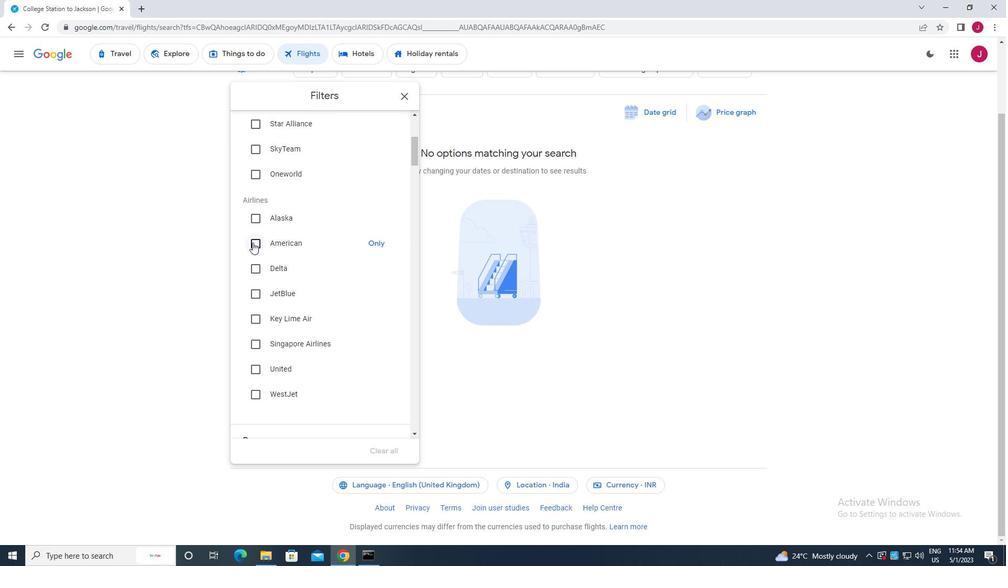 
Action: Mouse moved to (332, 246)
Screenshot: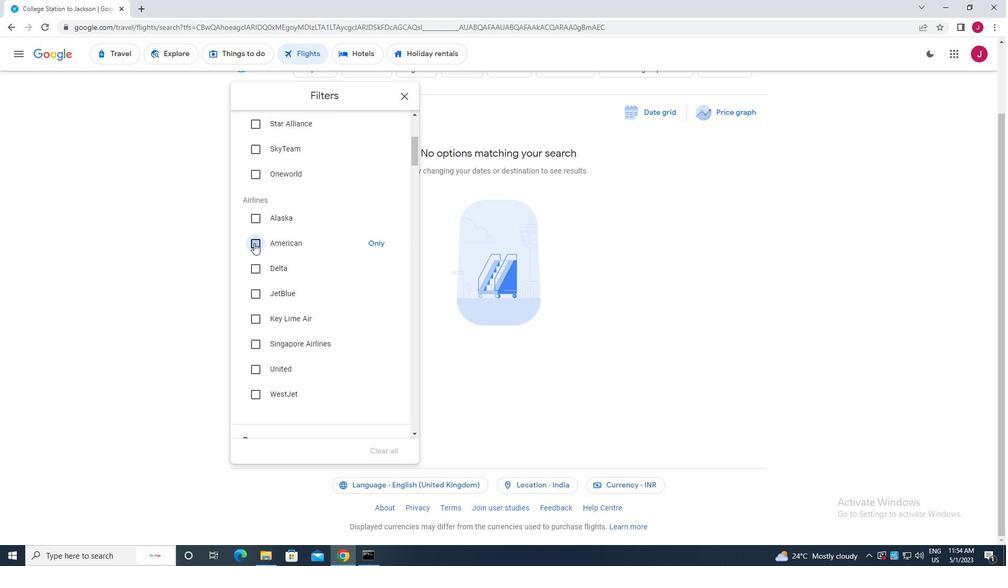 
Action: Mouse scrolled (332, 246) with delta (0, 0)
Screenshot: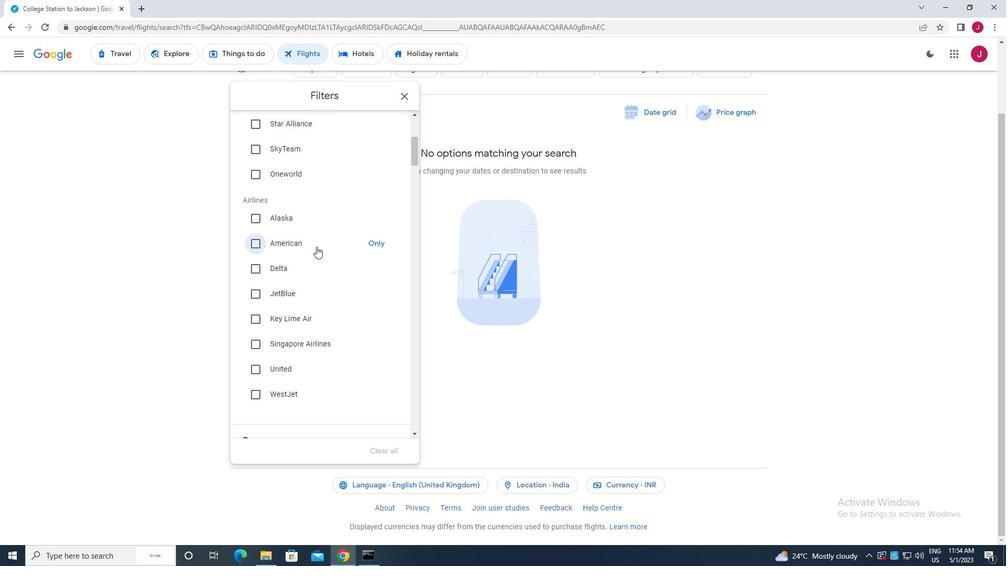 
Action: Mouse scrolled (332, 246) with delta (0, 0)
Screenshot: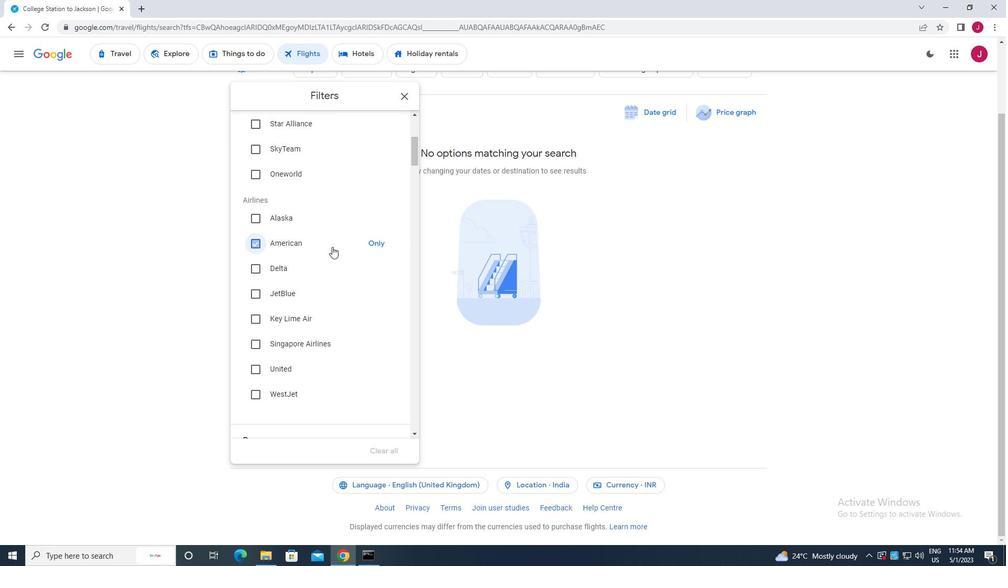 
Action: Mouse scrolled (332, 246) with delta (0, 0)
Screenshot: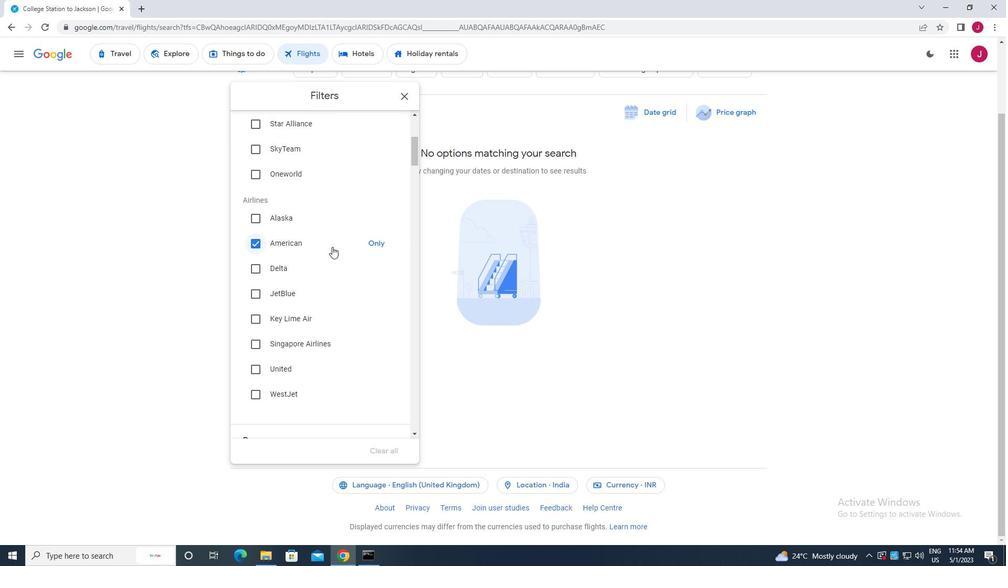 
Action: Mouse scrolled (332, 246) with delta (0, 0)
Screenshot: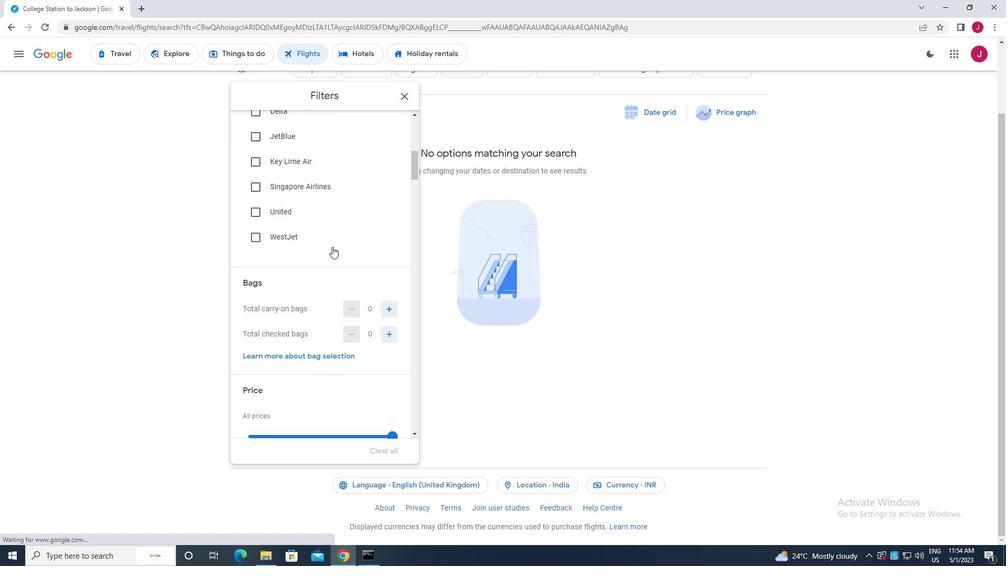 
Action: Mouse scrolled (332, 246) with delta (0, 0)
Screenshot: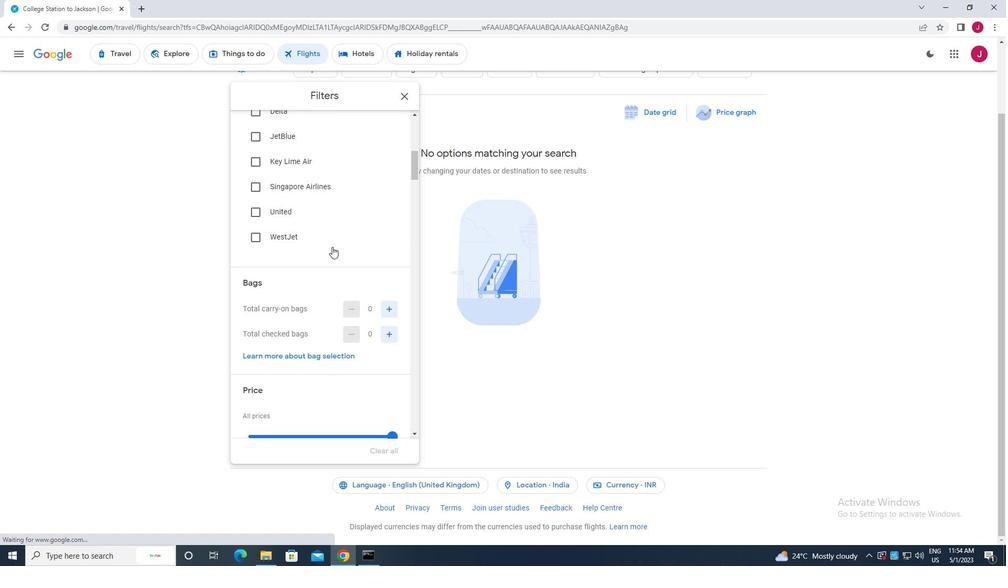 
Action: Mouse moved to (393, 282)
Screenshot: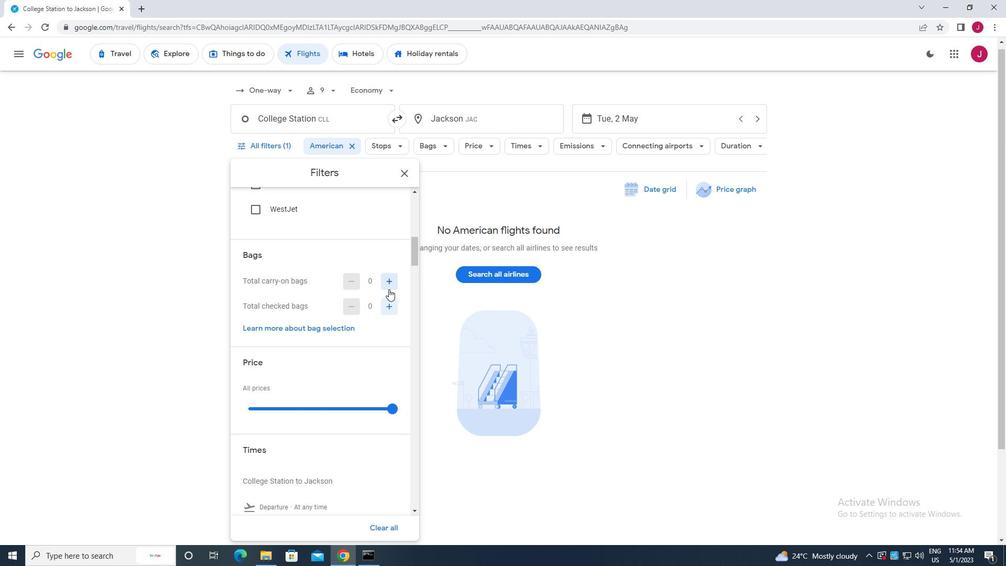 
Action: Mouse pressed left at (393, 282)
Screenshot: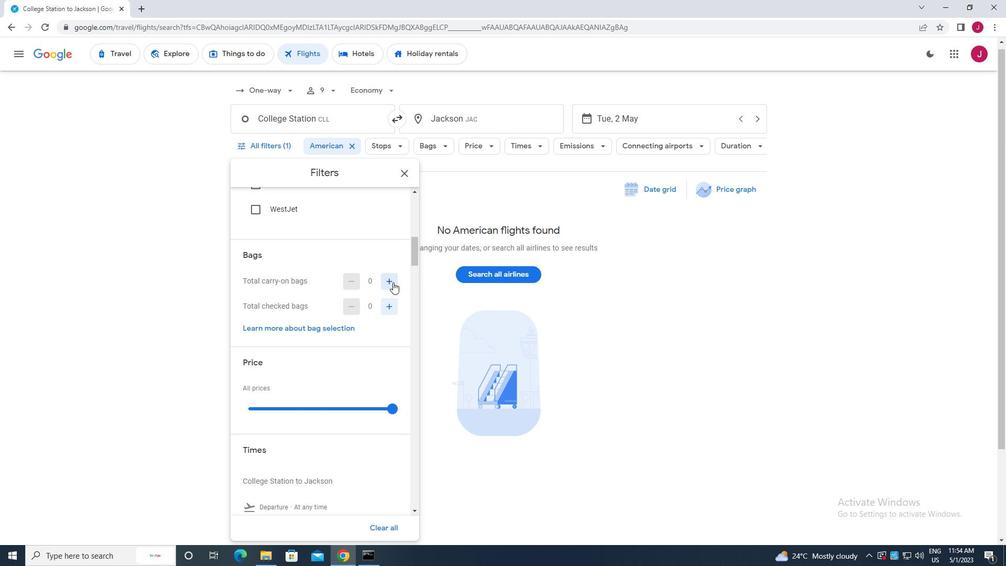 
Action: Mouse moved to (382, 282)
Screenshot: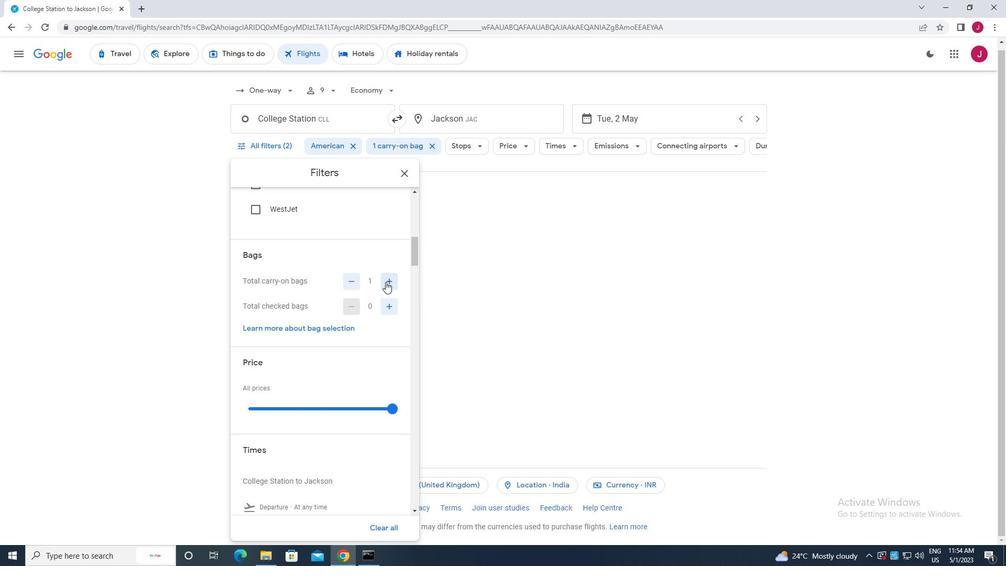 
Action: Mouse scrolled (382, 281) with delta (0, 0)
Screenshot: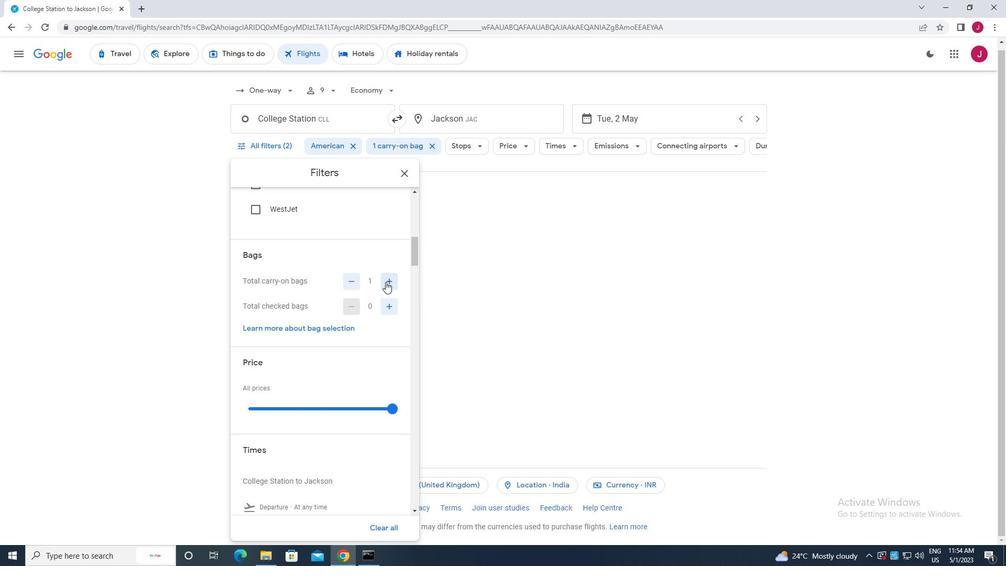 
Action: Mouse moved to (381, 282)
Screenshot: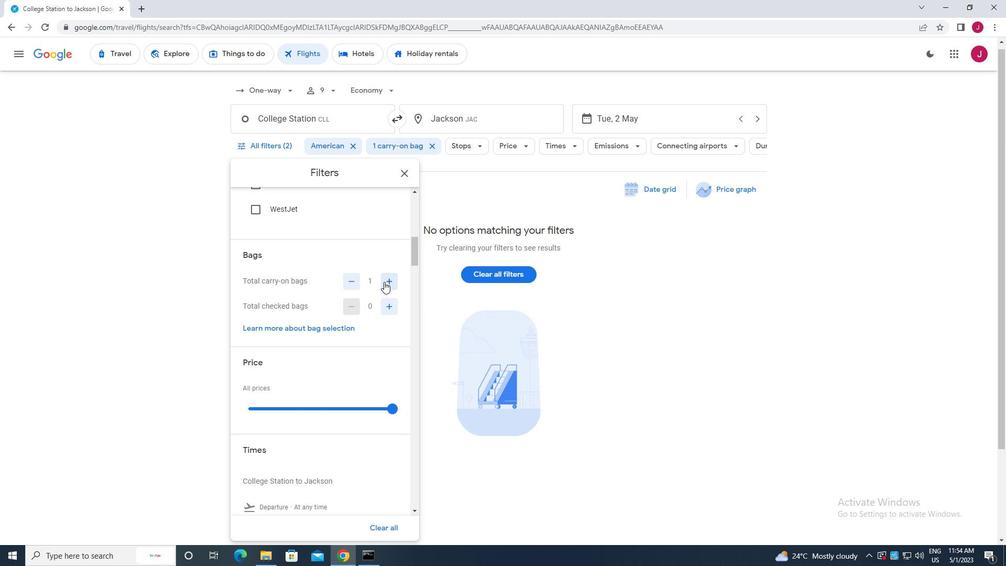 
Action: Mouse scrolled (381, 281) with delta (0, 0)
Screenshot: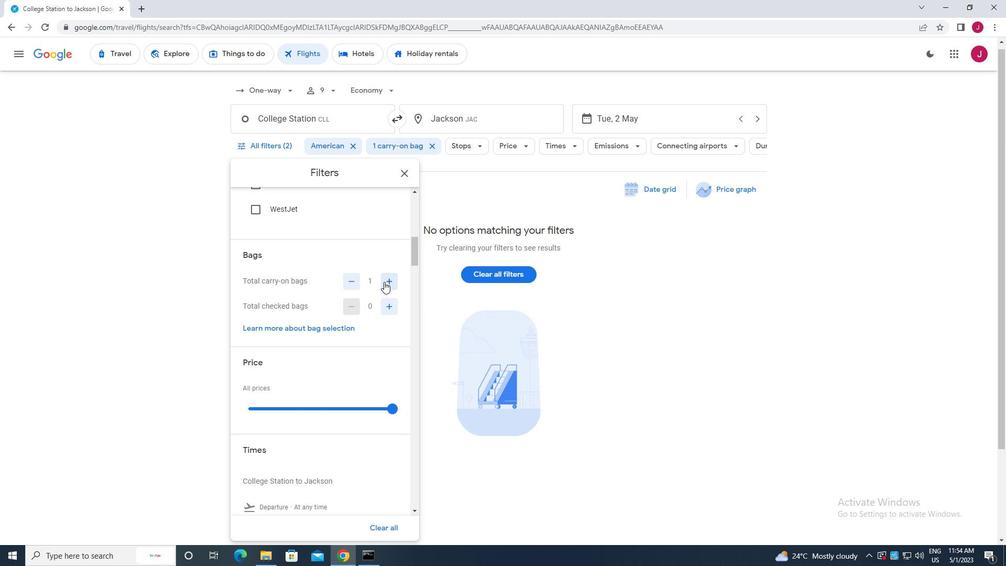 
Action: Mouse moved to (392, 307)
Screenshot: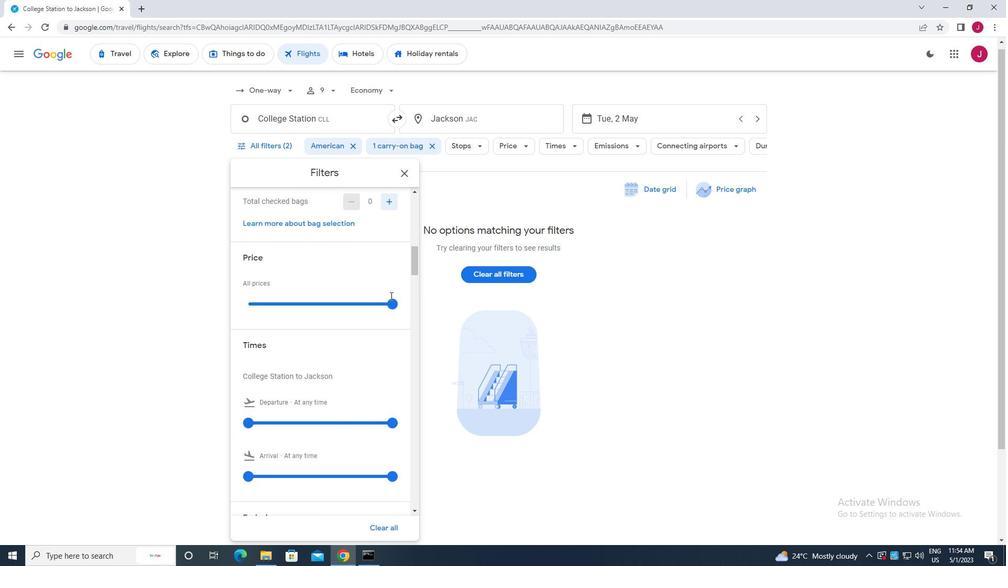
Action: Mouse pressed left at (392, 307)
Screenshot: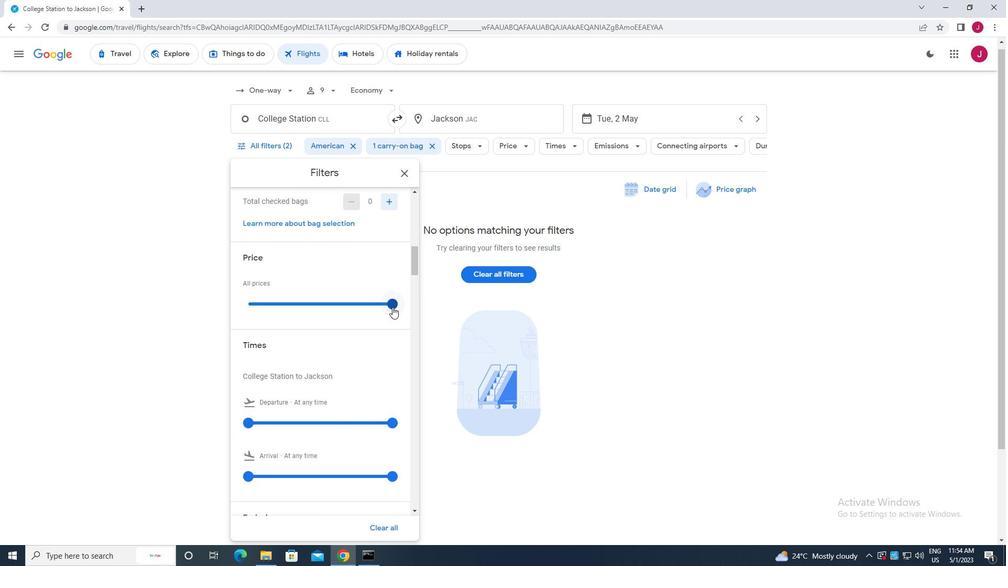 
Action: Mouse moved to (303, 304)
Screenshot: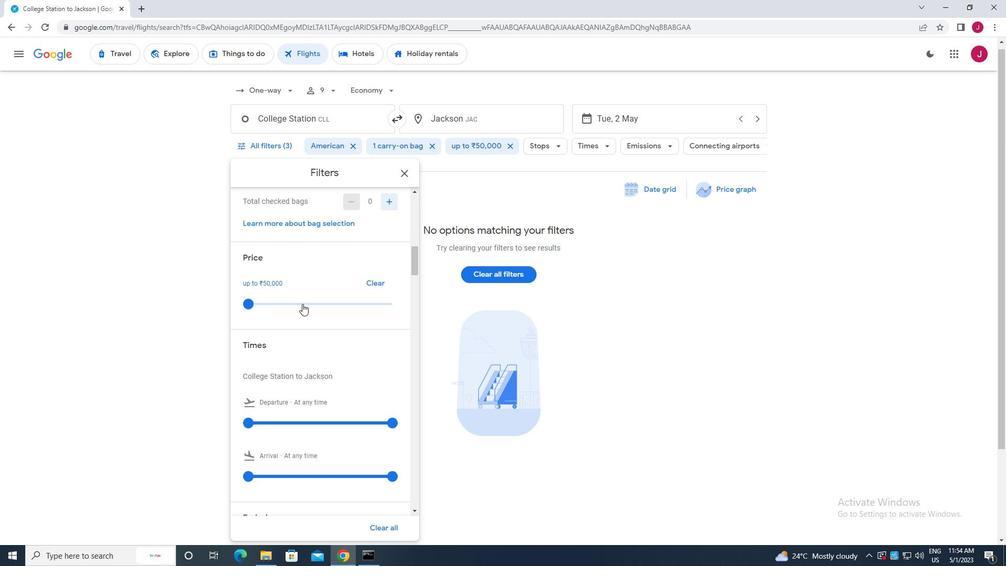 
Action: Mouse scrolled (303, 303) with delta (0, 0)
Screenshot: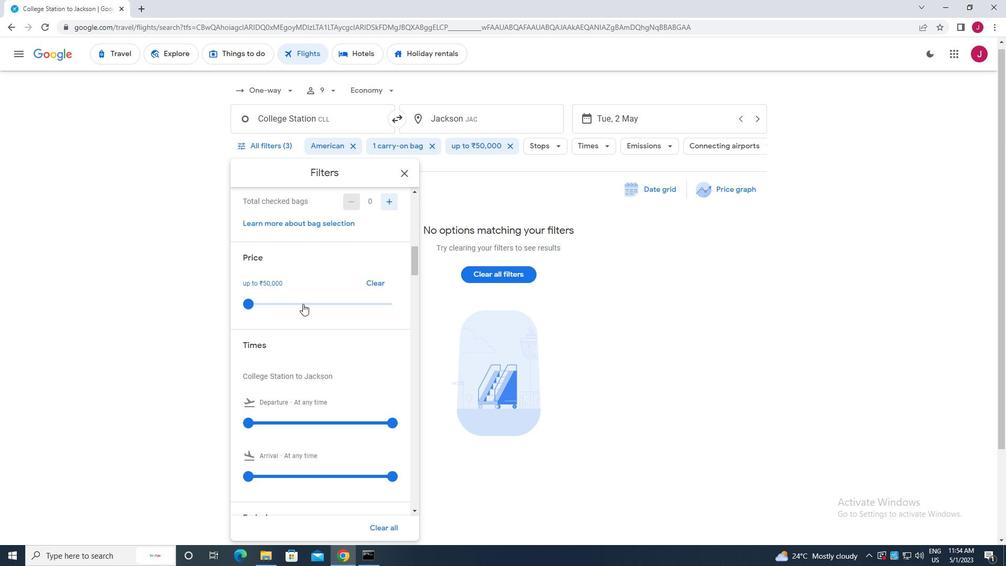 
Action: Mouse moved to (249, 367)
Screenshot: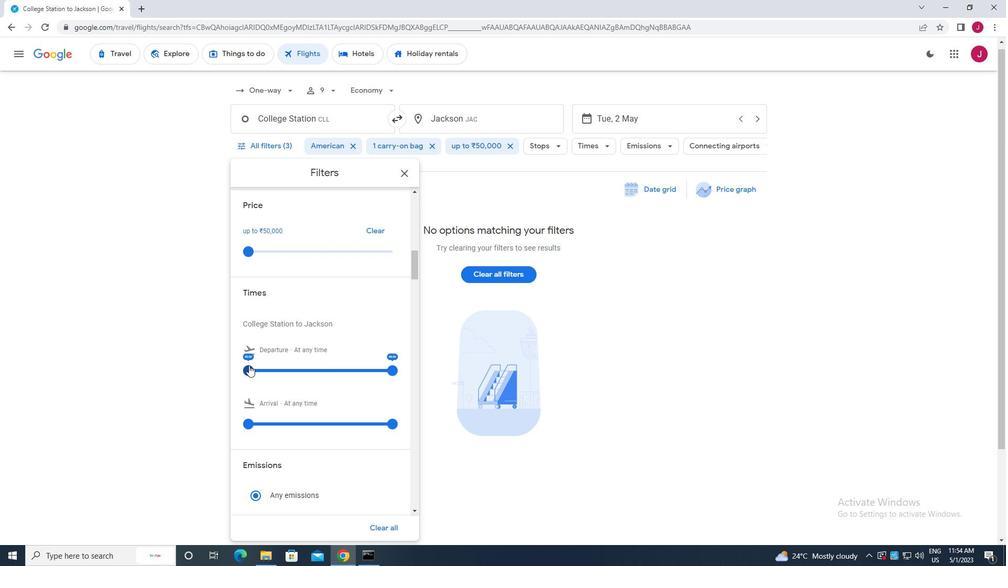 
Action: Mouse pressed left at (249, 367)
Screenshot: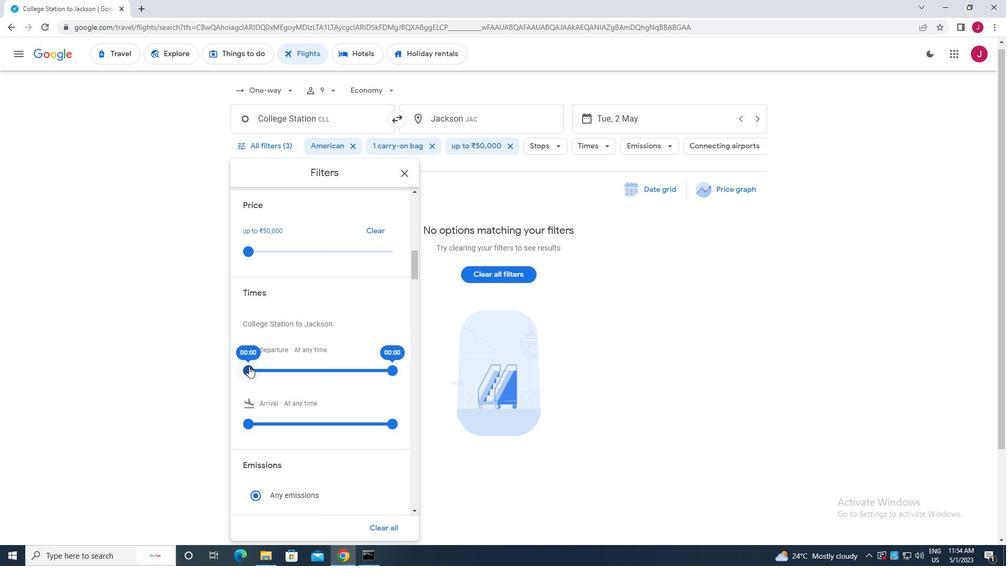 
Action: Mouse moved to (391, 369)
Screenshot: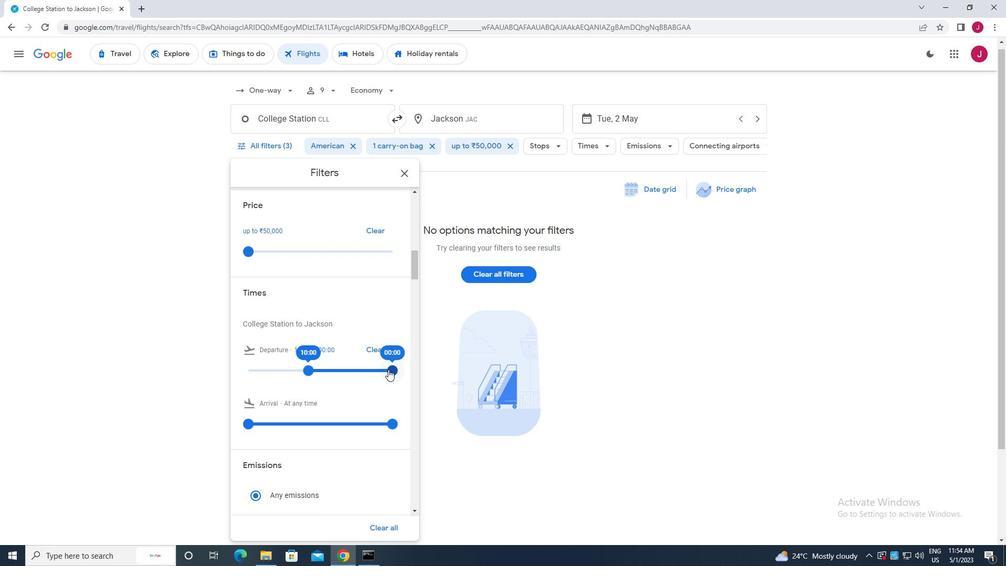 
Action: Mouse pressed left at (391, 369)
Screenshot: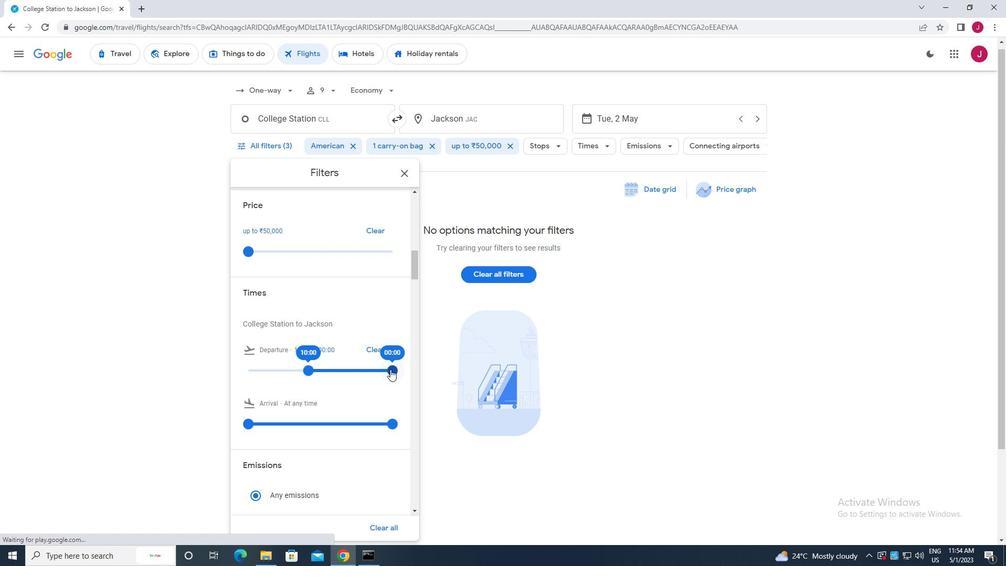 
Action: Mouse moved to (402, 172)
Screenshot: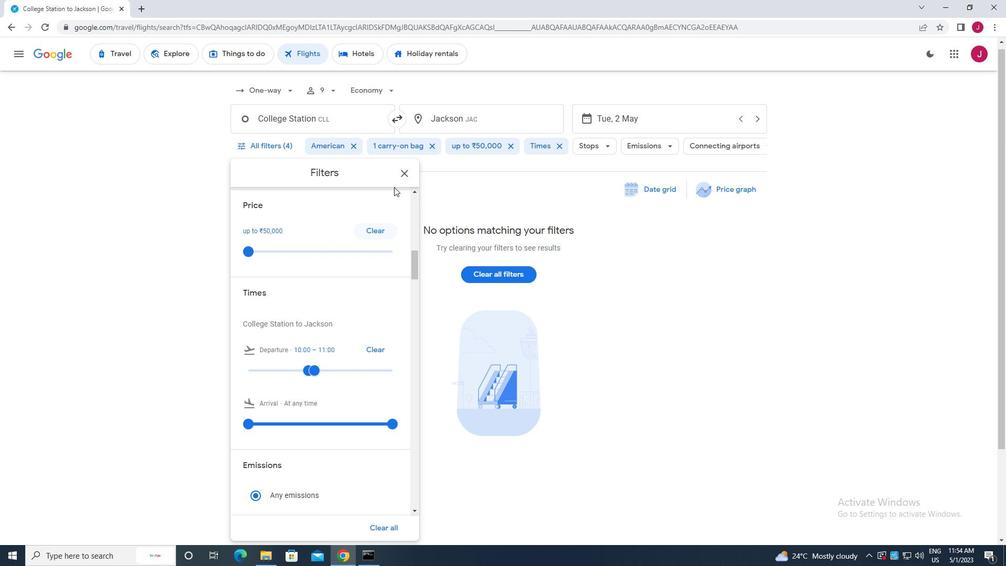 
Action: Mouse pressed left at (402, 172)
Screenshot: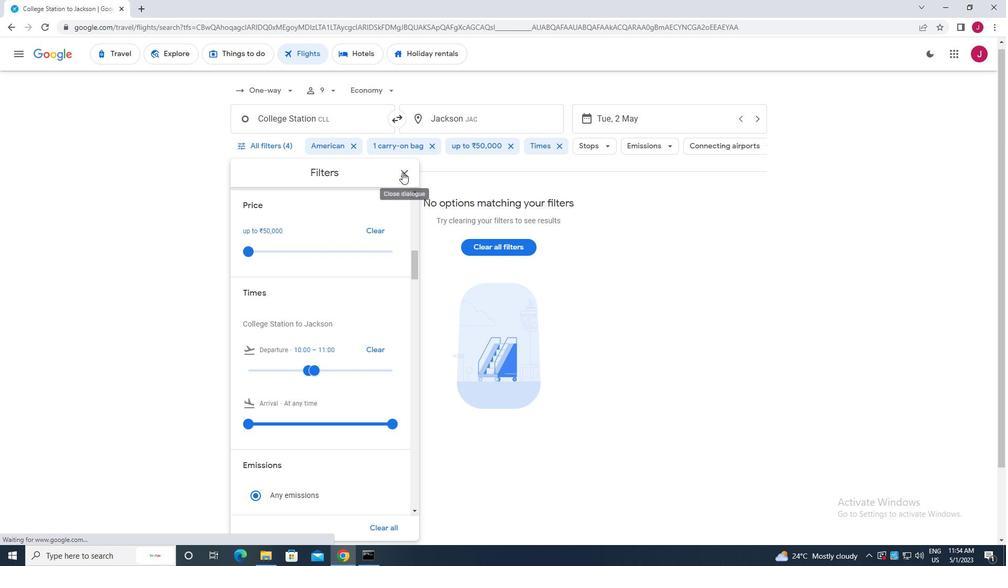 
Action: Mouse moved to (399, 173)
Screenshot: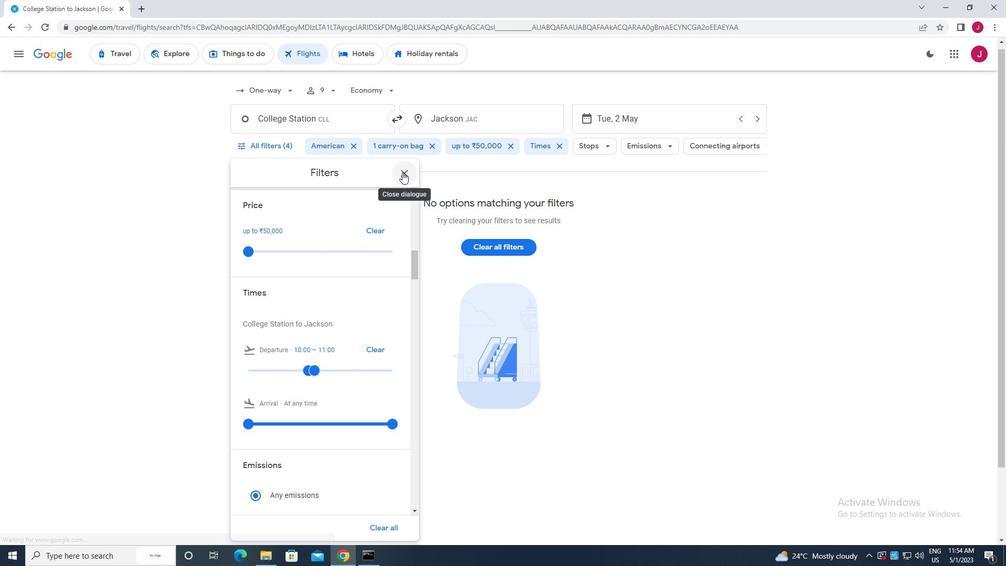 
